 Task: Create a due date automation trigger when advanced on, on the tuesday after a card is due add fields with custom field "Resume" checked at 11:00 AM.
Action: Mouse moved to (806, 247)
Screenshot: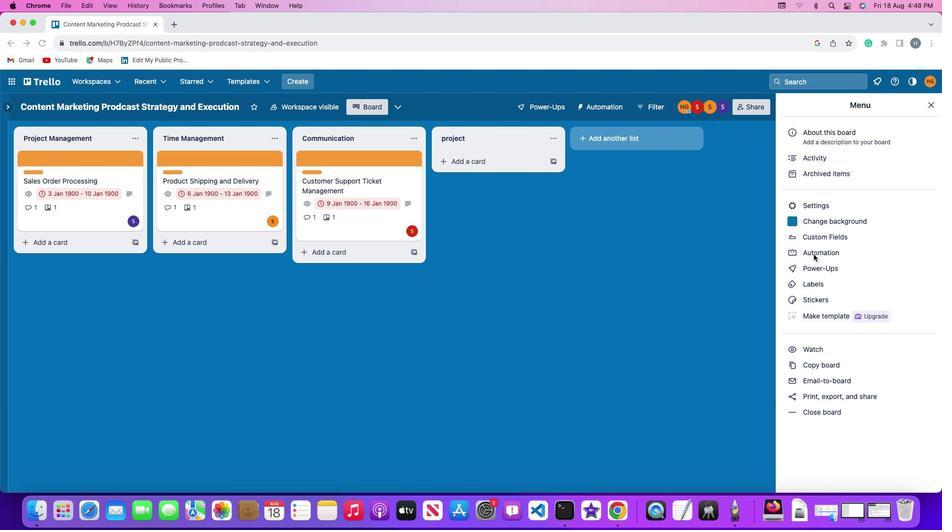 
Action: Mouse pressed left at (806, 247)
Screenshot: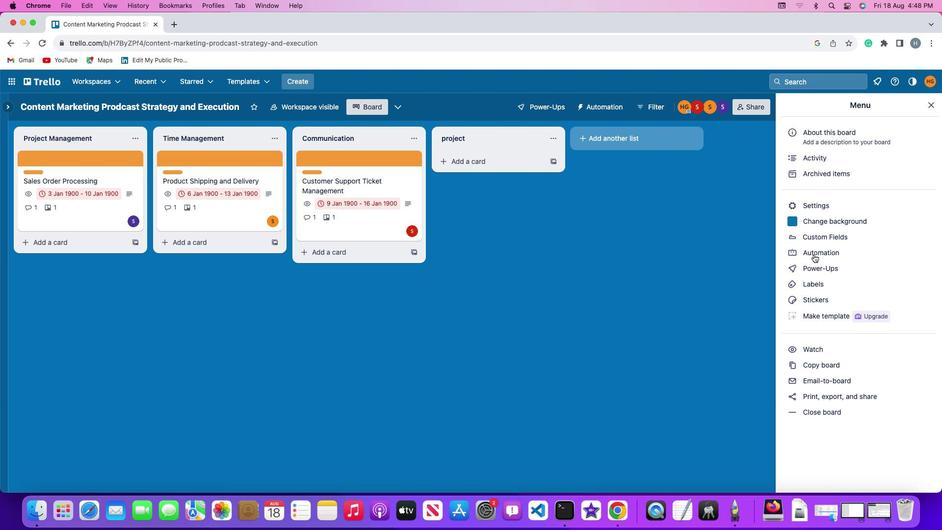 
Action: Mouse moved to (807, 247)
Screenshot: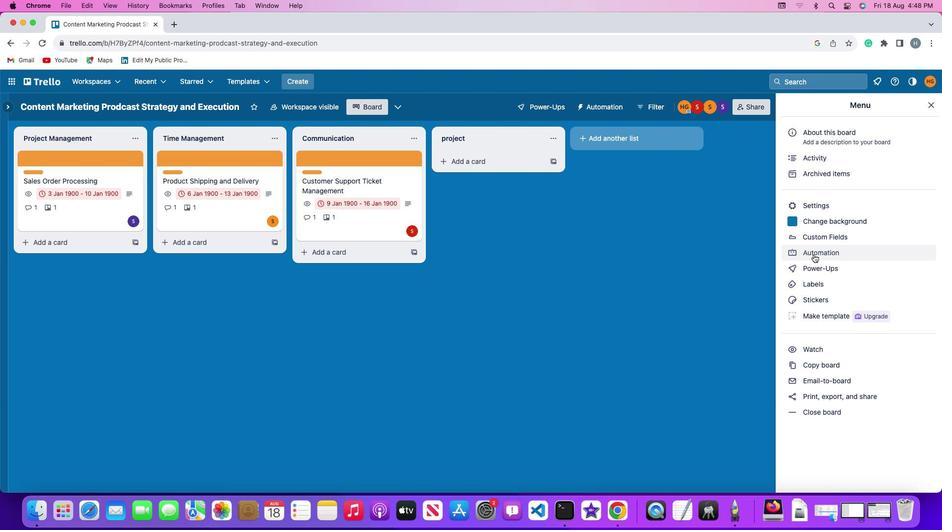 
Action: Mouse pressed left at (807, 247)
Screenshot: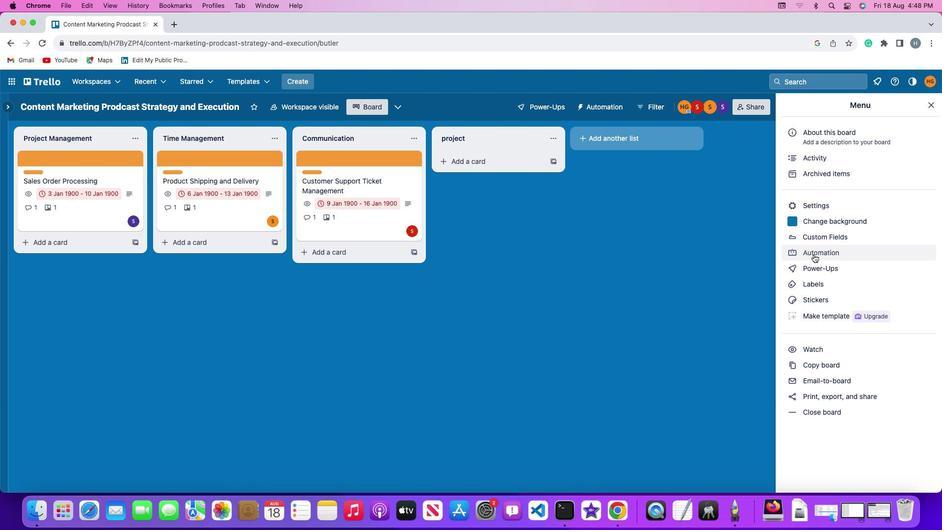 
Action: Mouse moved to (65, 223)
Screenshot: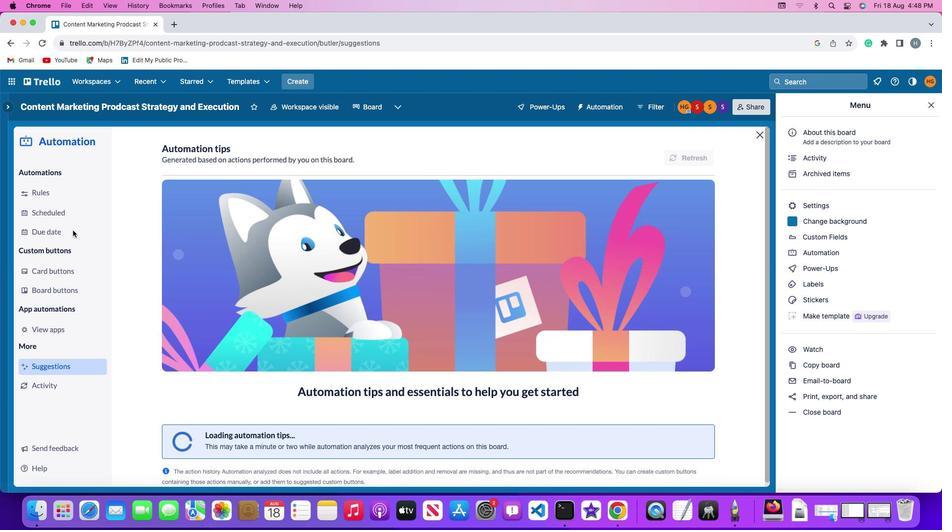 
Action: Mouse pressed left at (65, 223)
Screenshot: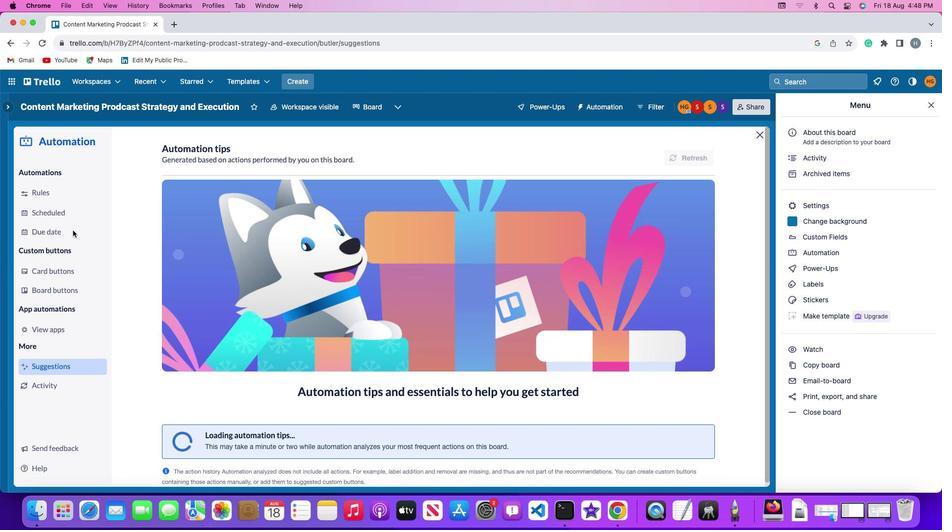 
Action: Mouse moved to (675, 144)
Screenshot: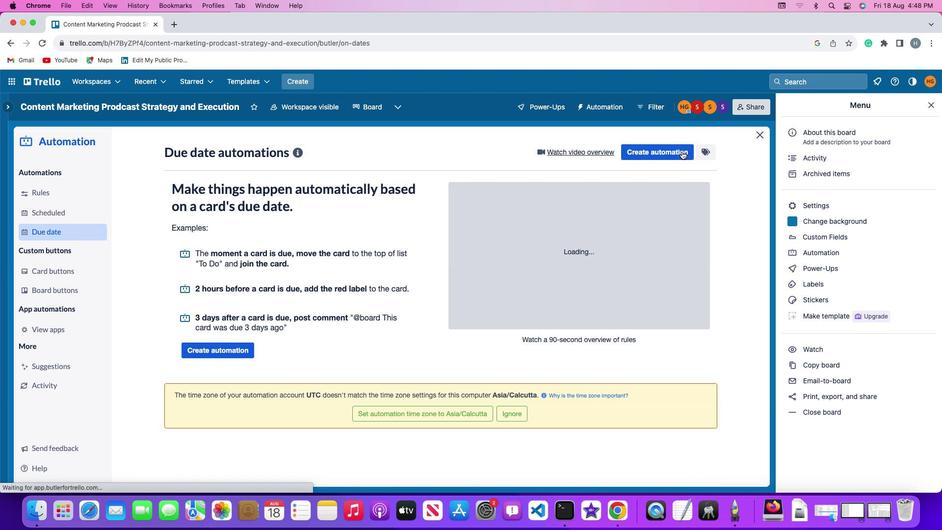
Action: Mouse pressed left at (675, 144)
Screenshot: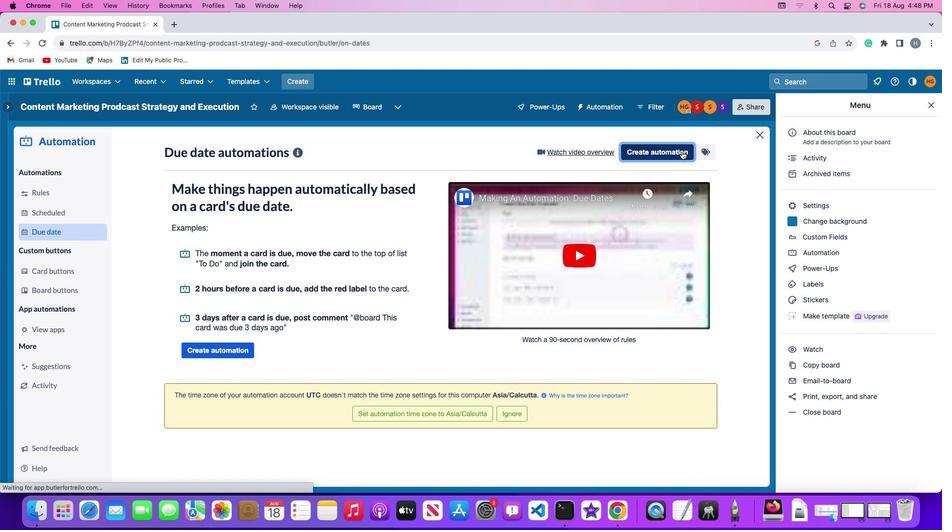 
Action: Mouse moved to (218, 239)
Screenshot: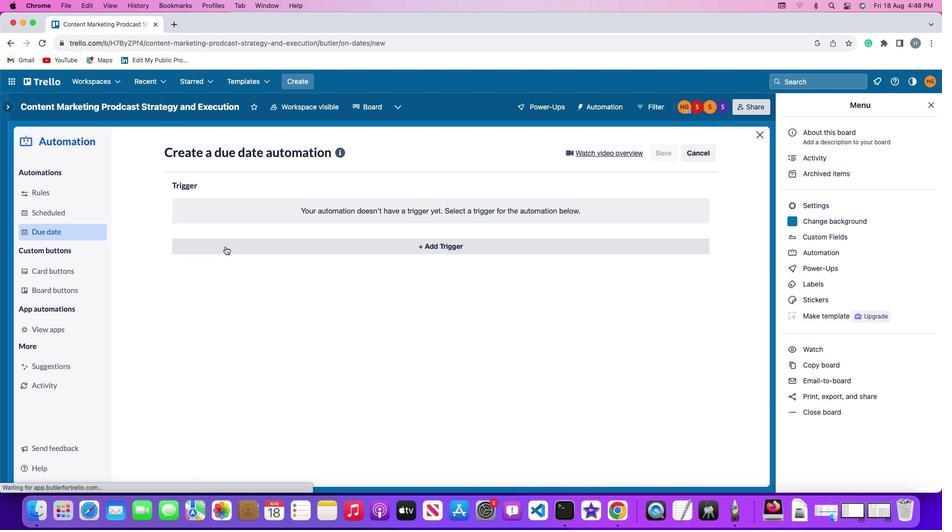 
Action: Mouse pressed left at (218, 239)
Screenshot: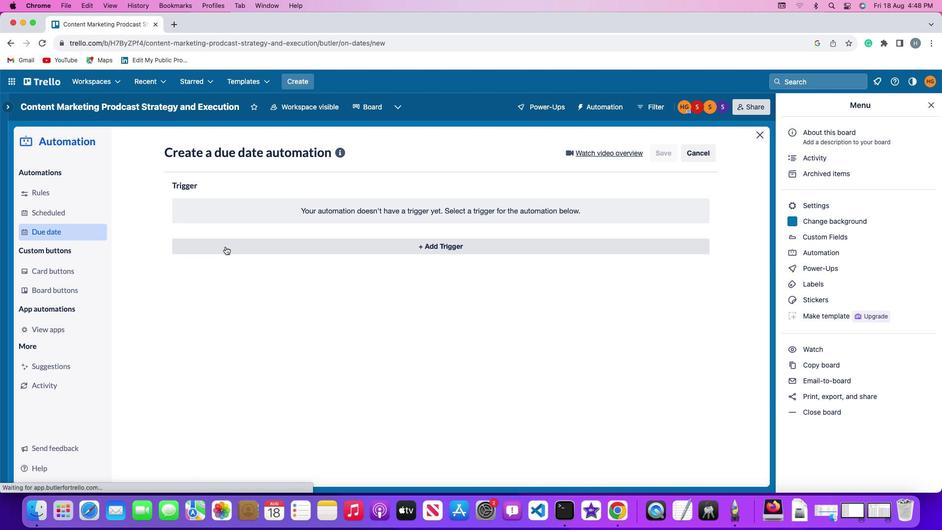 
Action: Mouse moved to (204, 424)
Screenshot: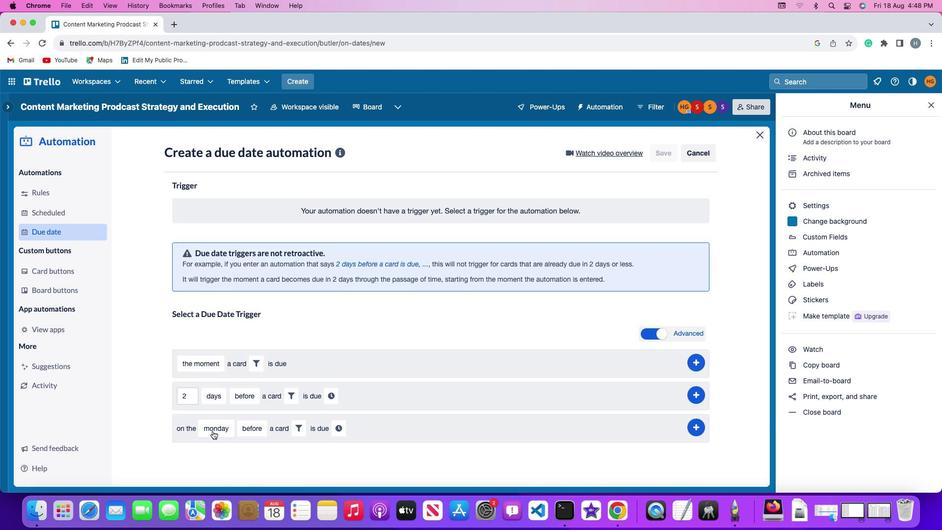 
Action: Mouse pressed left at (204, 424)
Screenshot: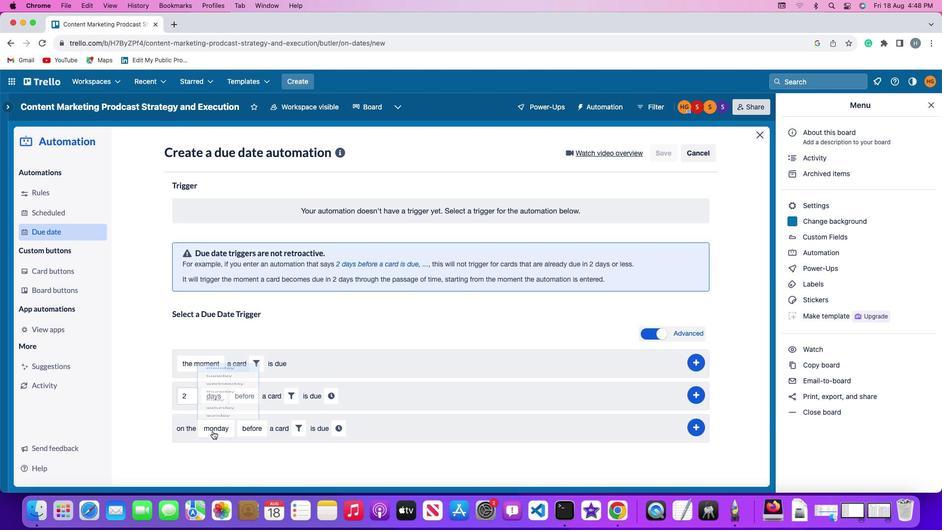
Action: Mouse moved to (218, 304)
Screenshot: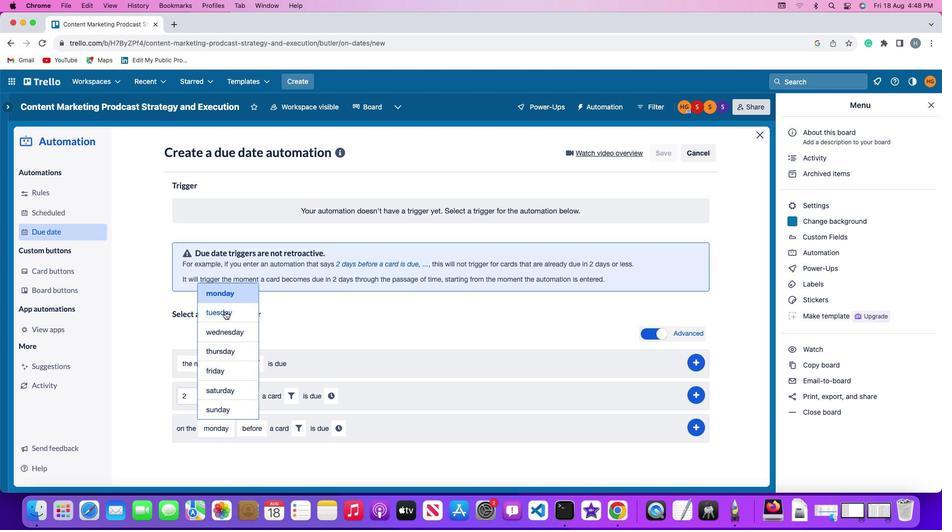 
Action: Mouse pressed left at (218, 304)
Screenshot: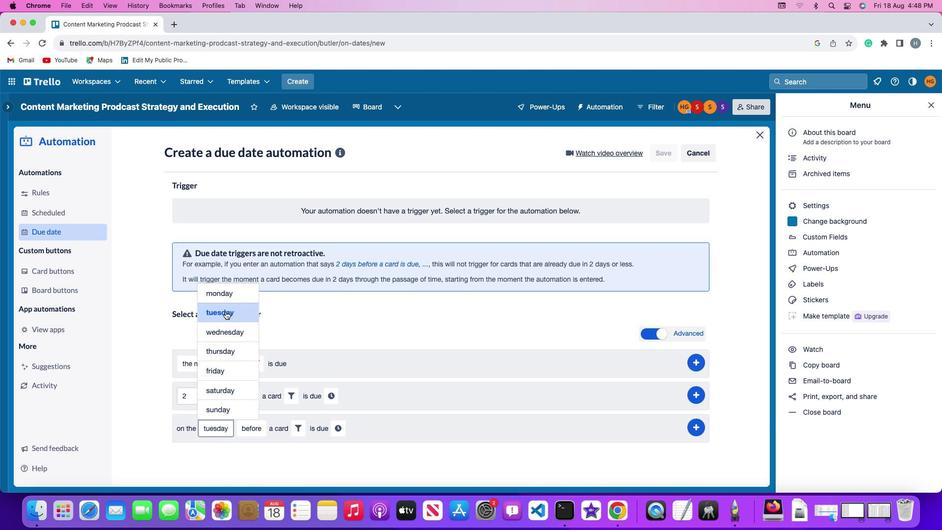 
Action: Mouse moved to (248, 415)
Screenshot: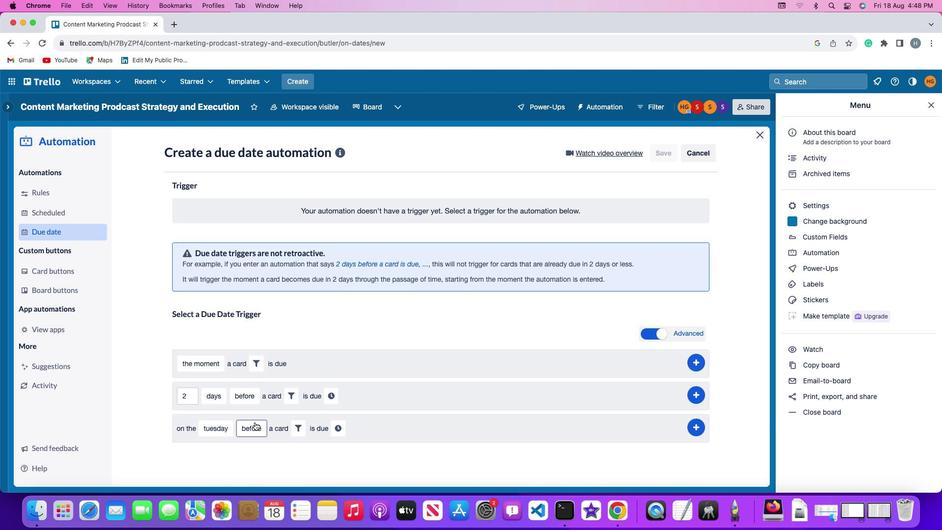 
Action: Mouse pressed left at (248, 415)
Screenshot: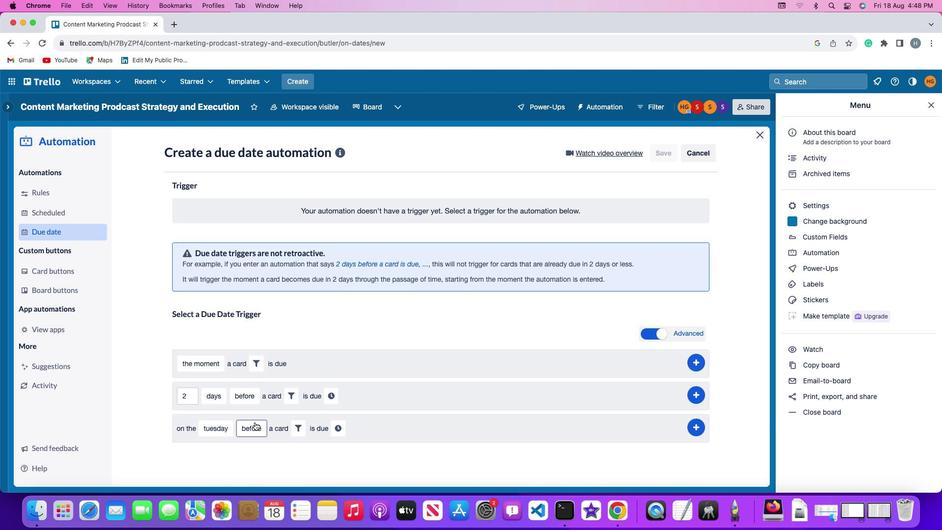 
Action: Mouse moved to (270, 364)
Screenshot: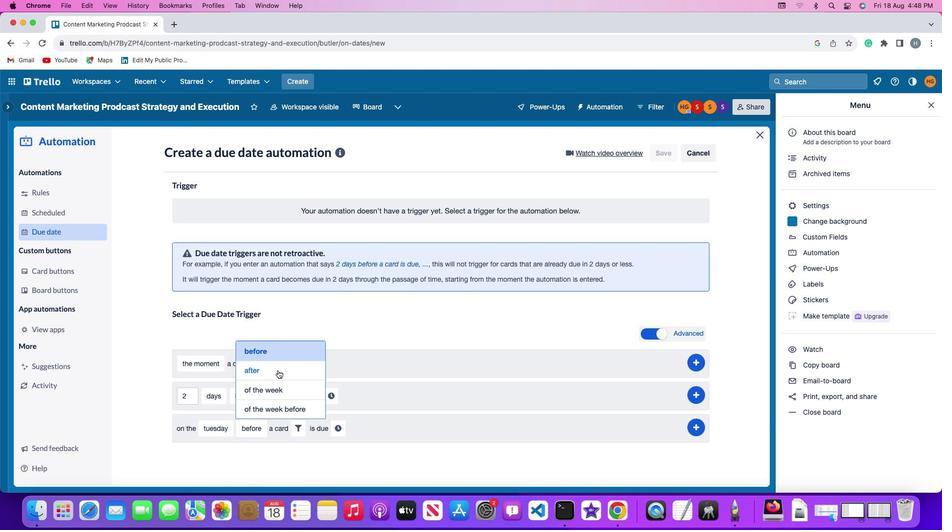 
Action: Mouse pressed left at (270, 364)
Screenshot: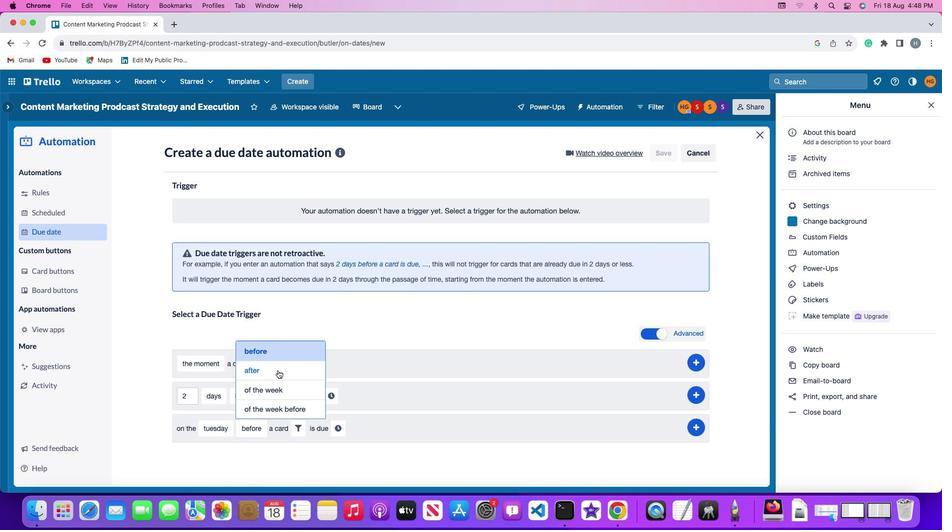 
Action: Mouse moved to (293, 418)
Screenshot: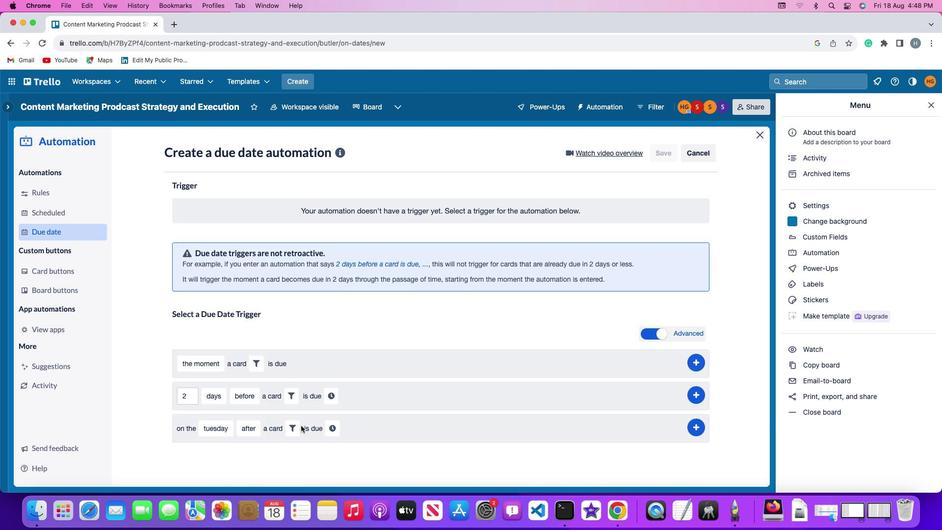 
Action: Mouse pressed left at (293, 418)
Screenshot: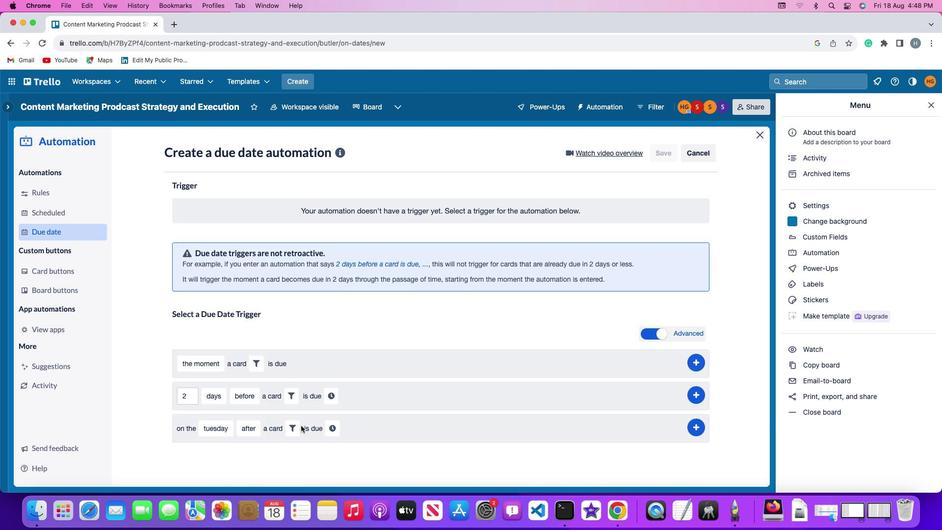 
Action: Mouse moved to (285, 420)
Screenshot: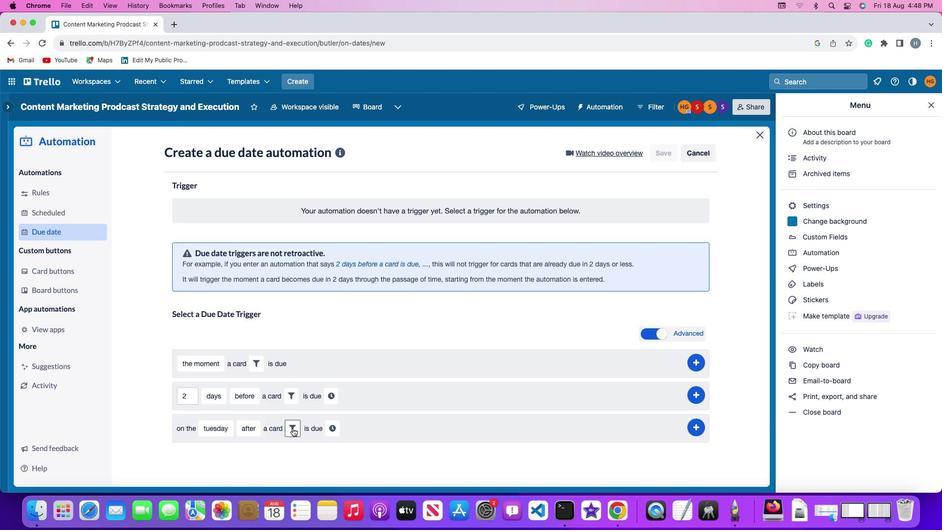 
Action: Mouse pressed left at (285, 420)
Screenshot: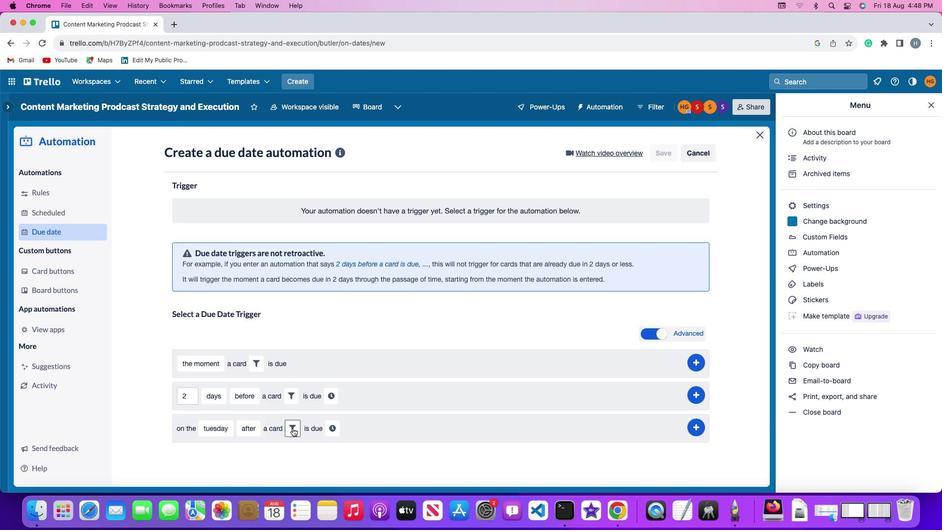 
Action: Mouse moved to (437, 449)
Screenshot: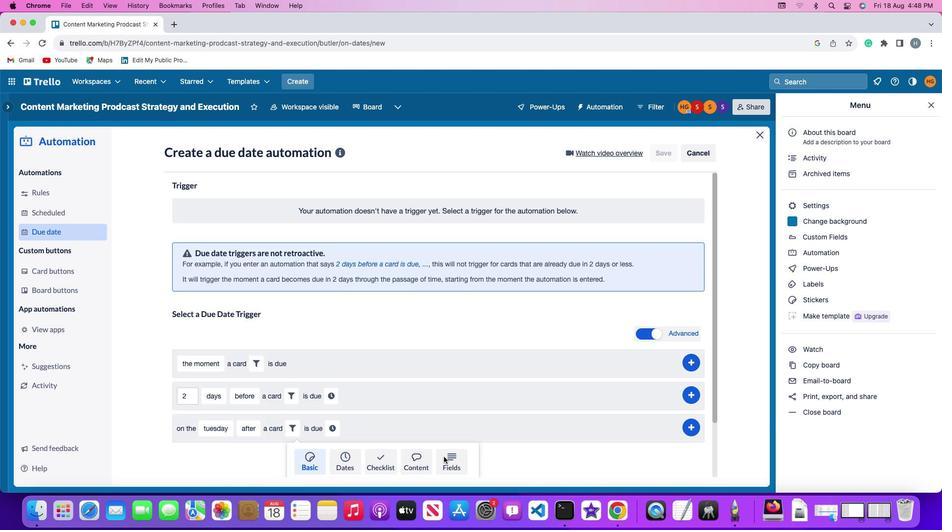 
Action: Mouse pressed left at (437, 449)
Screenshot: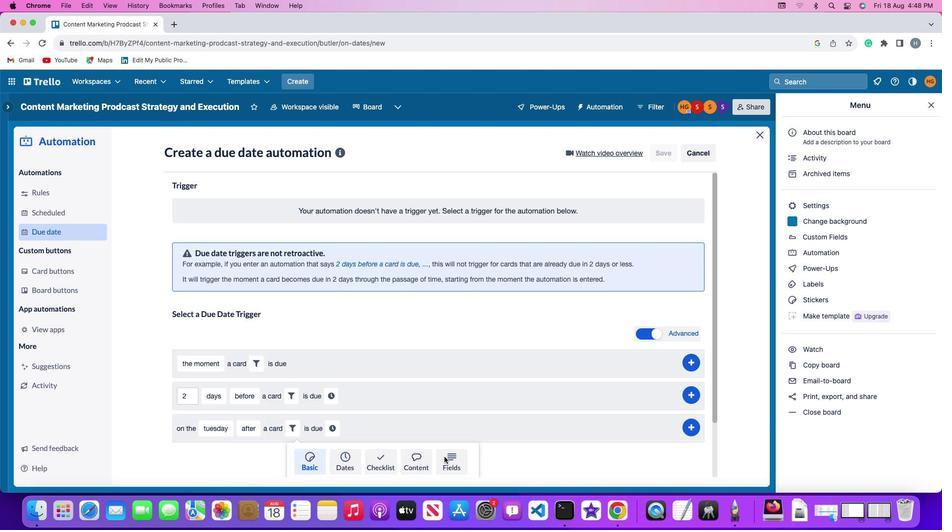 
Action: Mouse moved to (246, 440)
Screenshot: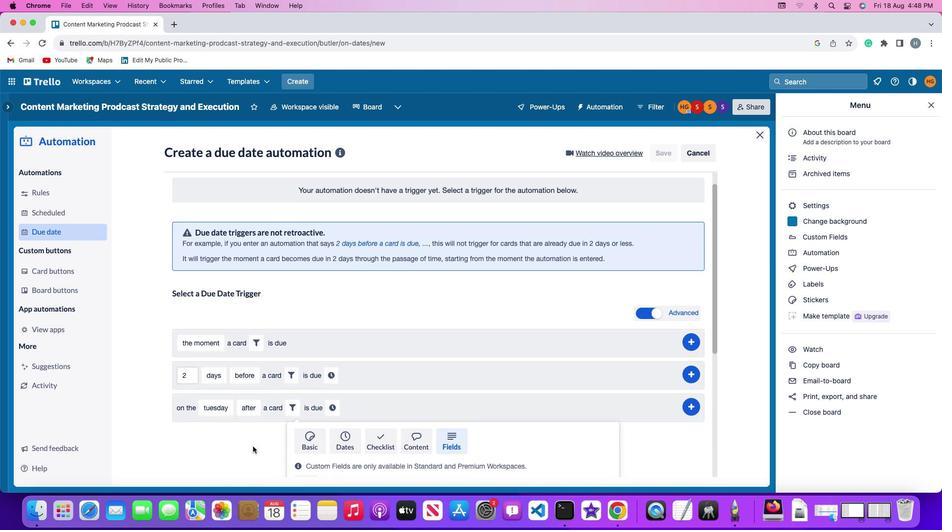 
Action: Mouse scrolled (246, 440) with delta (-6, -7)
Screenshot: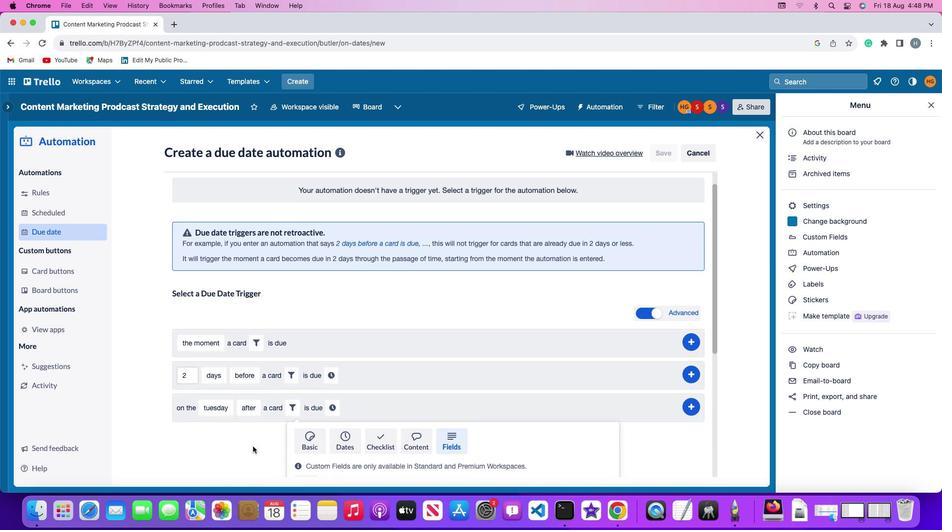 
Action: Mouse moved to (246, 440)
Screenshot: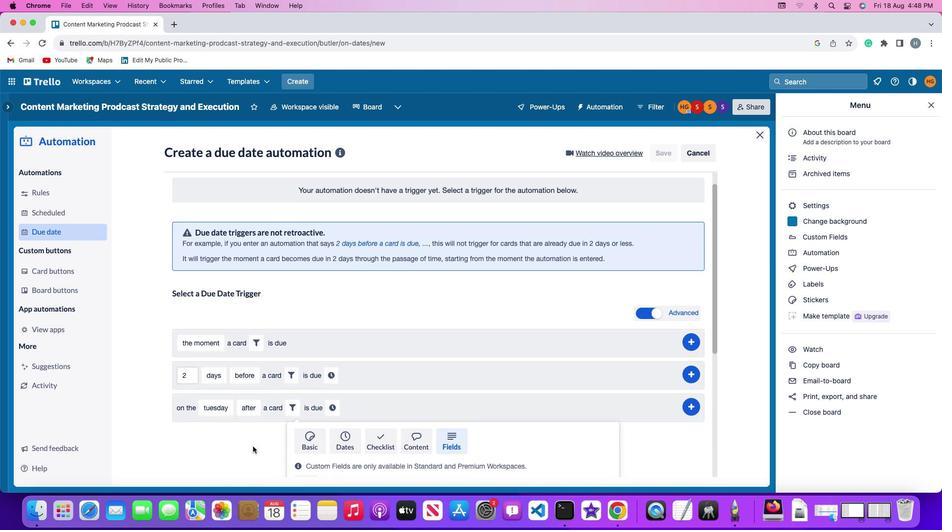 
Action: Mouse scrolled (246, 440) with delta (-6, -7)
Screenshot: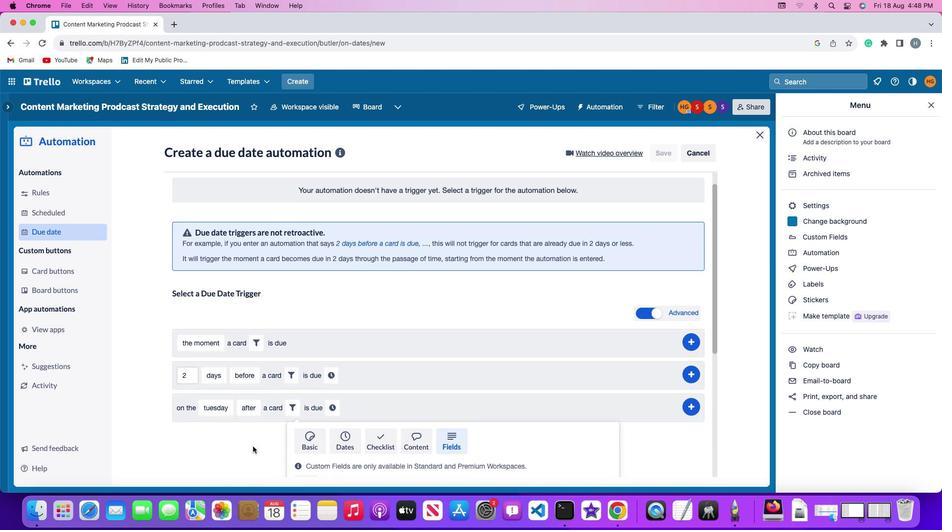 
Action: Mouse moved to (246, 440)
Screenshot: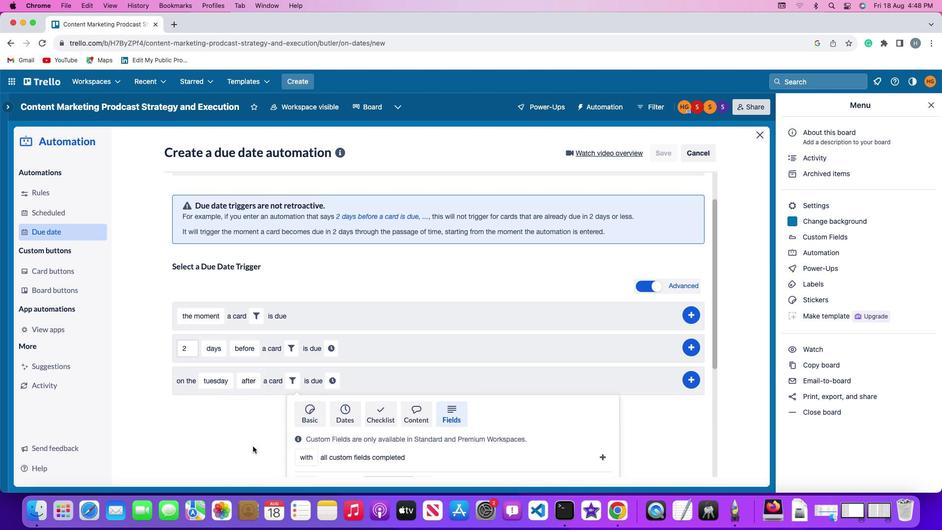 
Action: Mouse scrolled (246, 440) with delta (-6, -8)
Screenshot: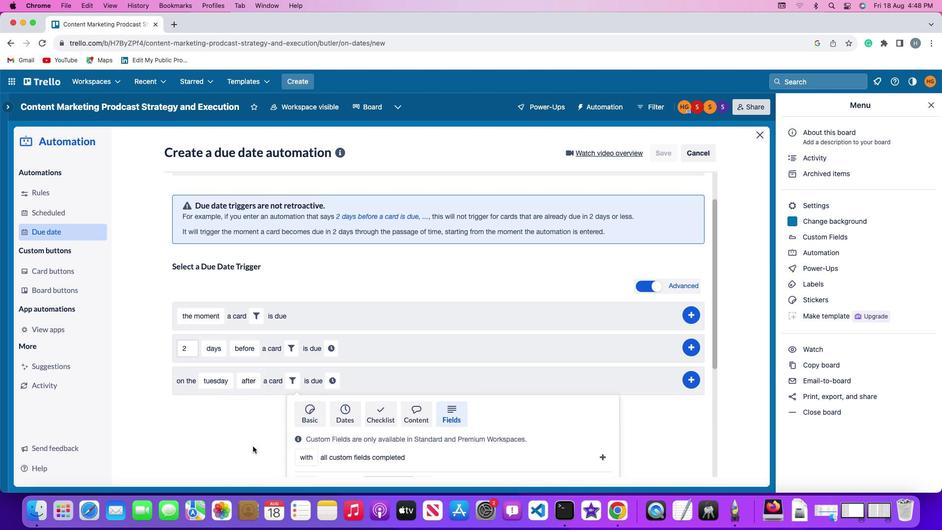 
Action: Mouse moved to (246, 440)
Screenshot: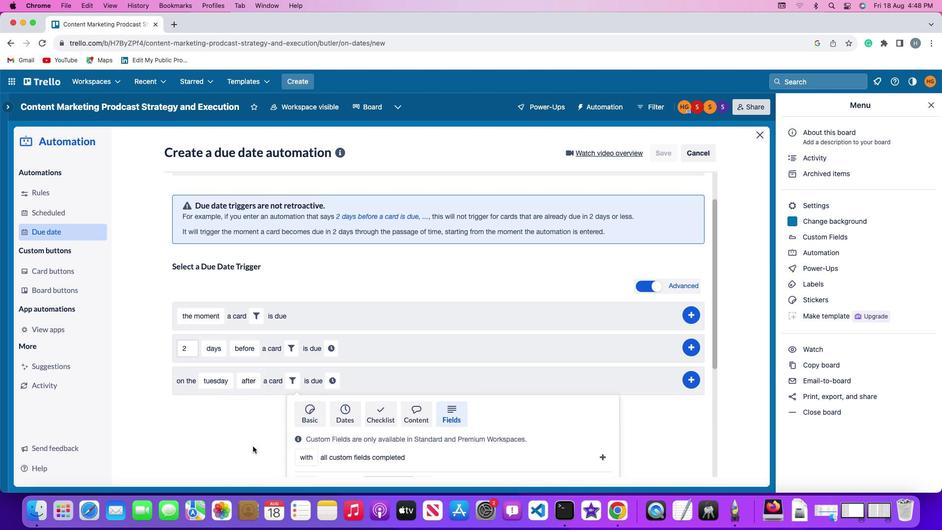 
Action: Mouse scrolled (246, 440) with delta (-6, -9)
Screenshot: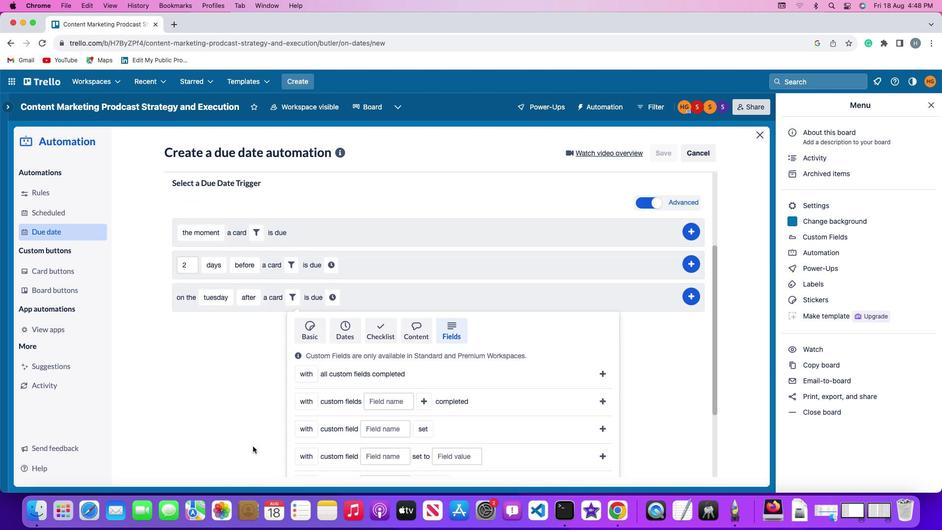 
Action: Mouse moved to (246, 438)
Screenshot: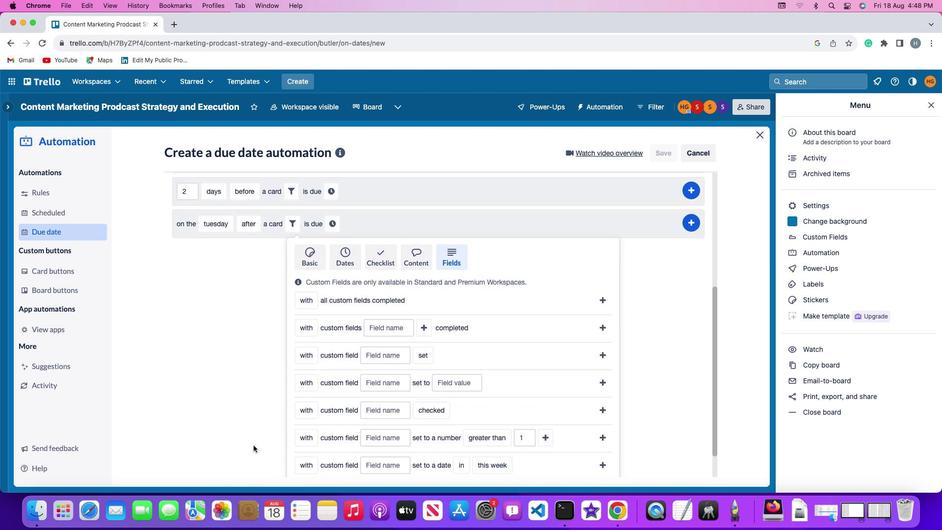 
Action: Mouse scrolled (246, 438) with delta (-6, -7)
Screenshot: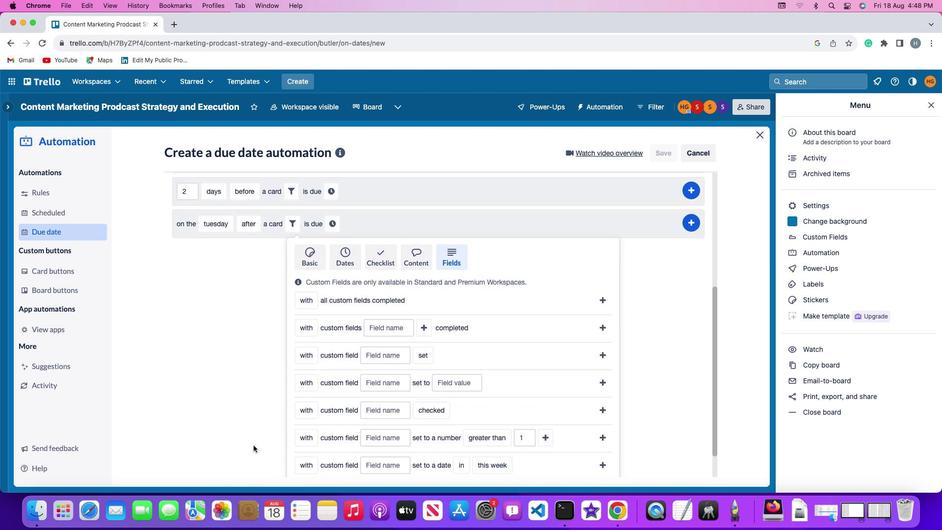 
Action: Mouse scrolled (246, 438) with delta (-6, -7)
Screenshot: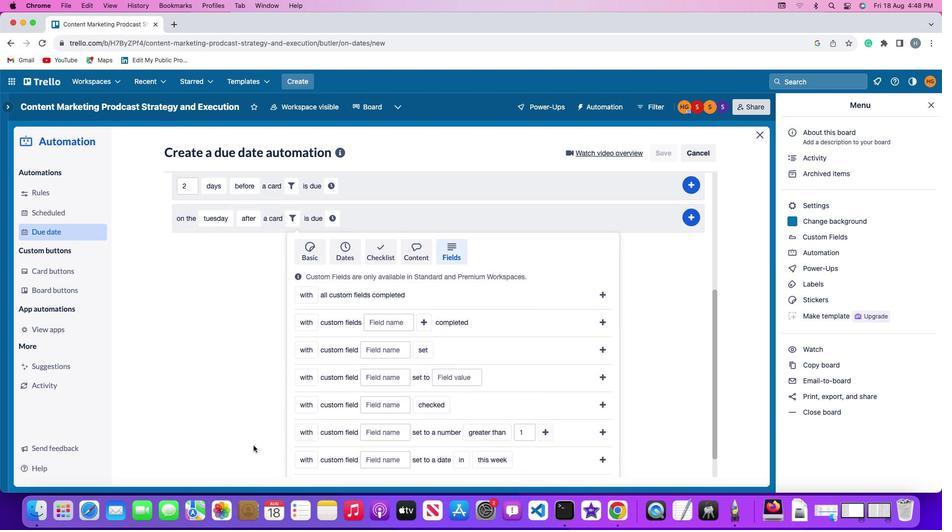 
Action: Mouse scrolled (246, 438) with delta (-6, -8)
Screenshot: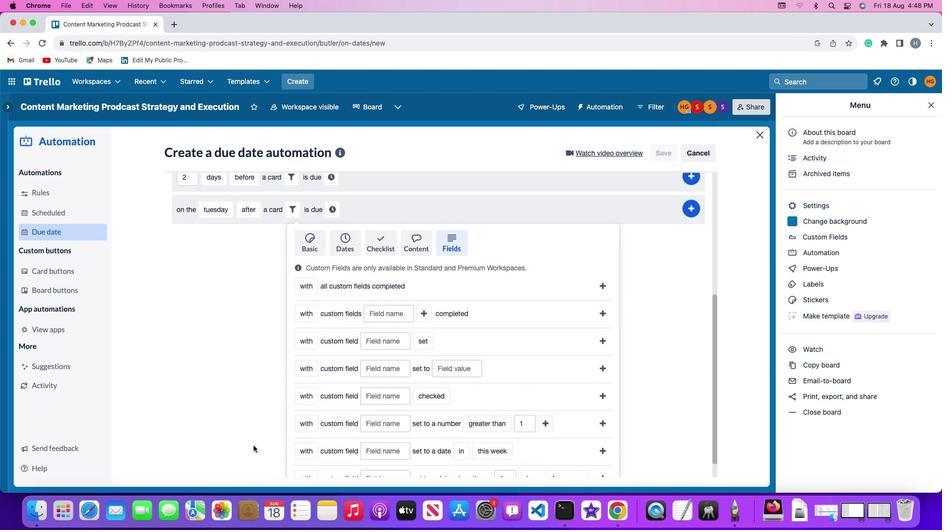 
Action: Mouse scrolled (246, 438) with delta (-6, -9)
Screenshot: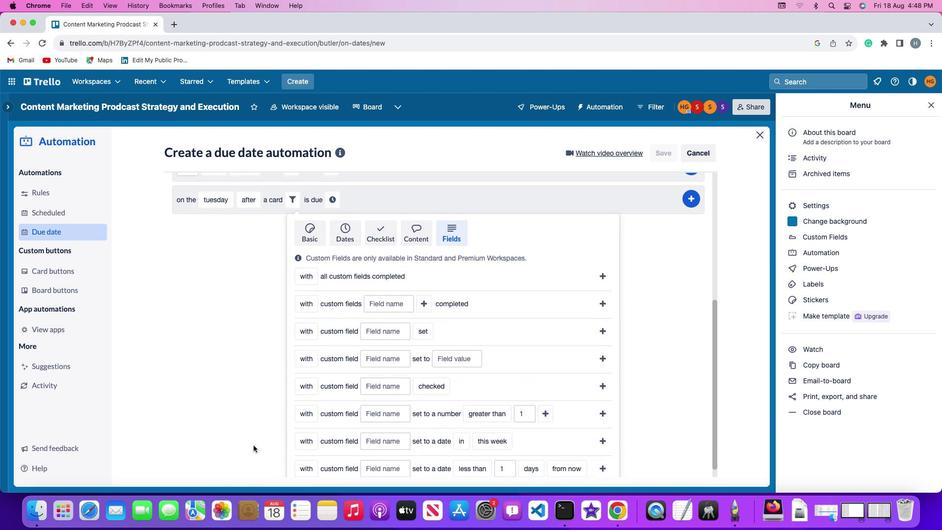 
Action: Mouse moved to (292, 367)
Screenshot: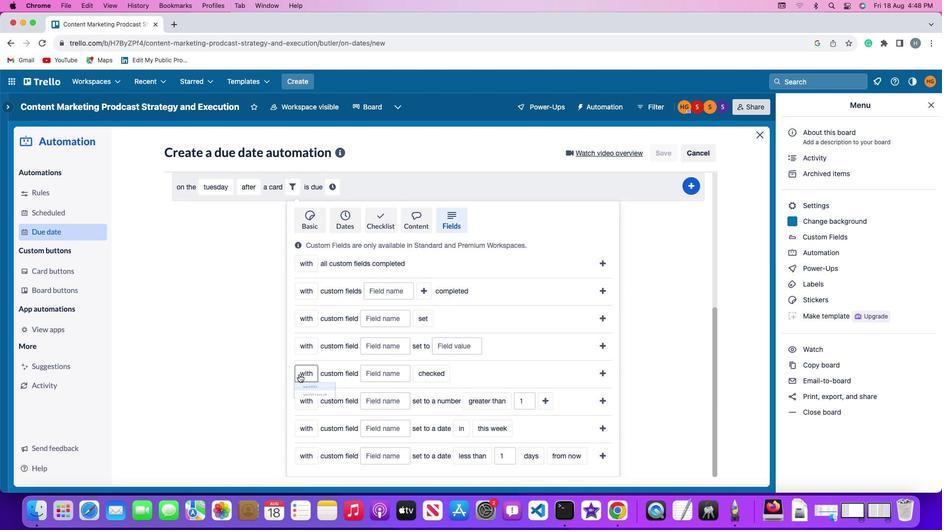 
Action: Mouse pressed left at (292, 367)
Screenshot: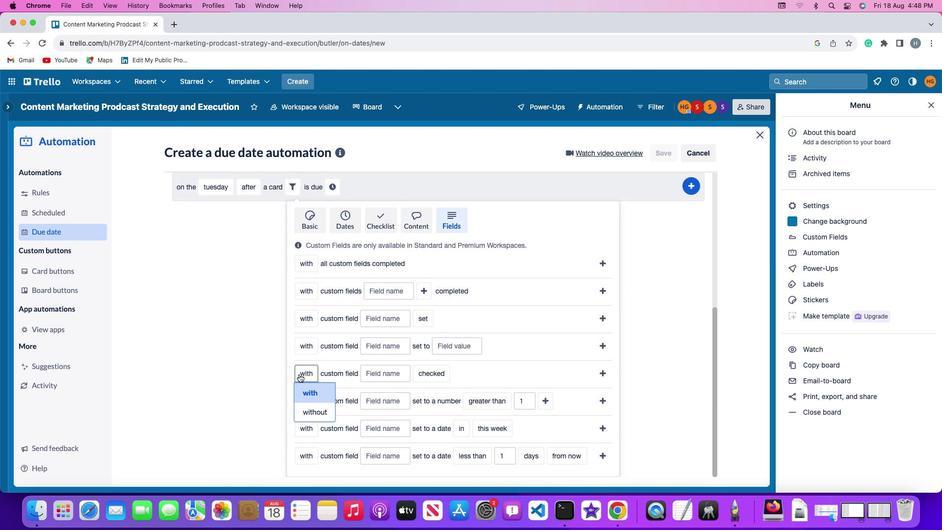 
Action: Mouse moved to (302, 385)
Screenshot: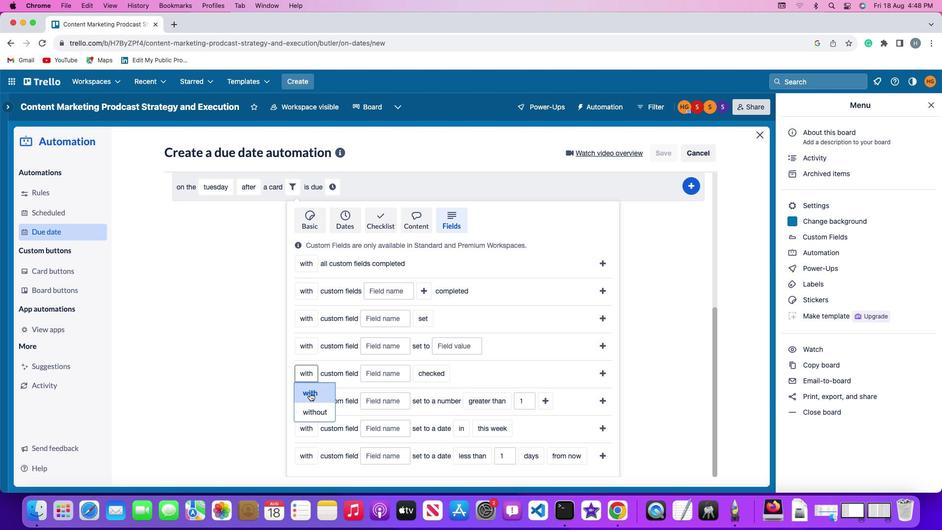 
Action: Mouse pressed left at (302, 385)
Screenshot: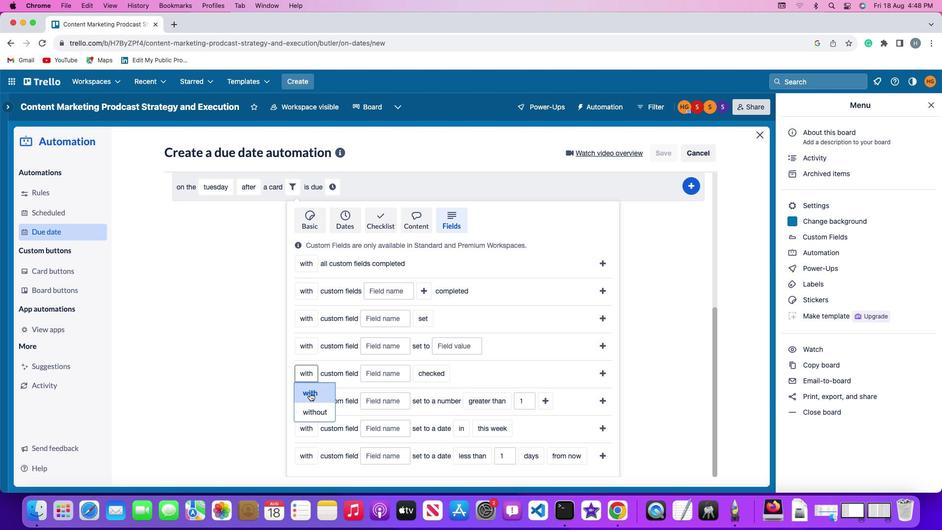 
Action: Mouse moved to (382, 370)
Screenshot: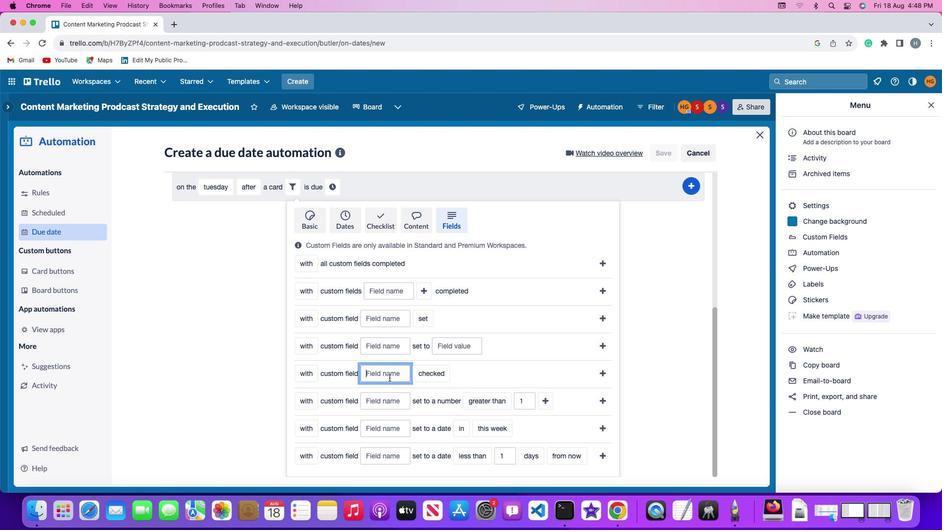 
Action: Mouse pressed left at (382, 370)
Screenshot: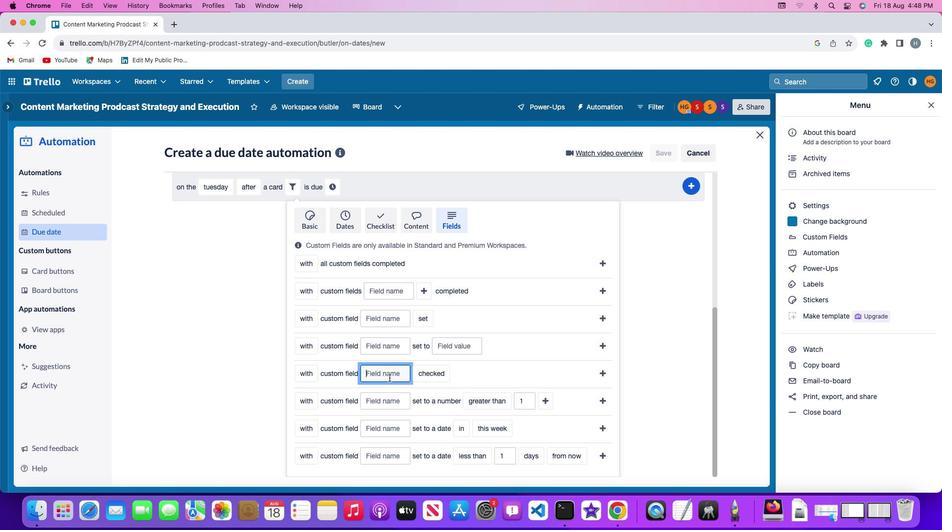 
Action: Mouse moved to (364, 378)
Screenshot: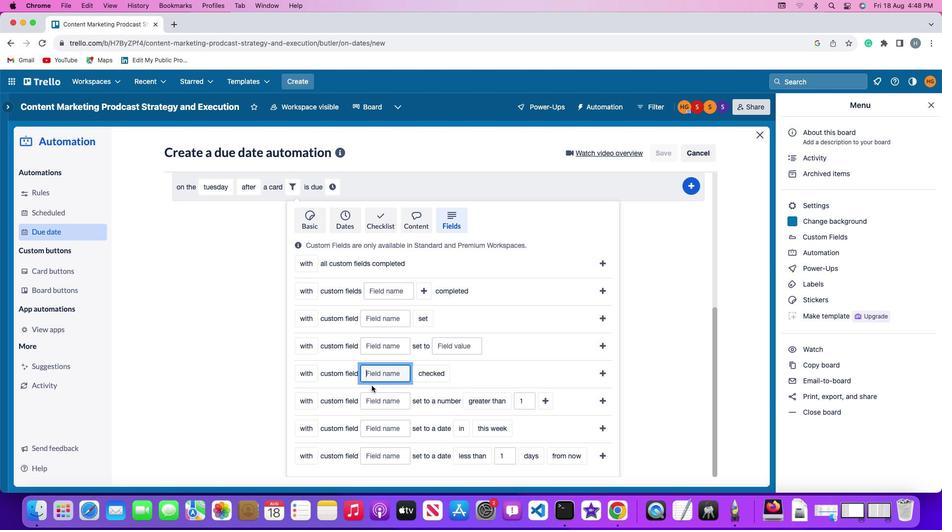 
Action: Key pressed Key.shift'R''e''s''u''m''e'
Screenshot: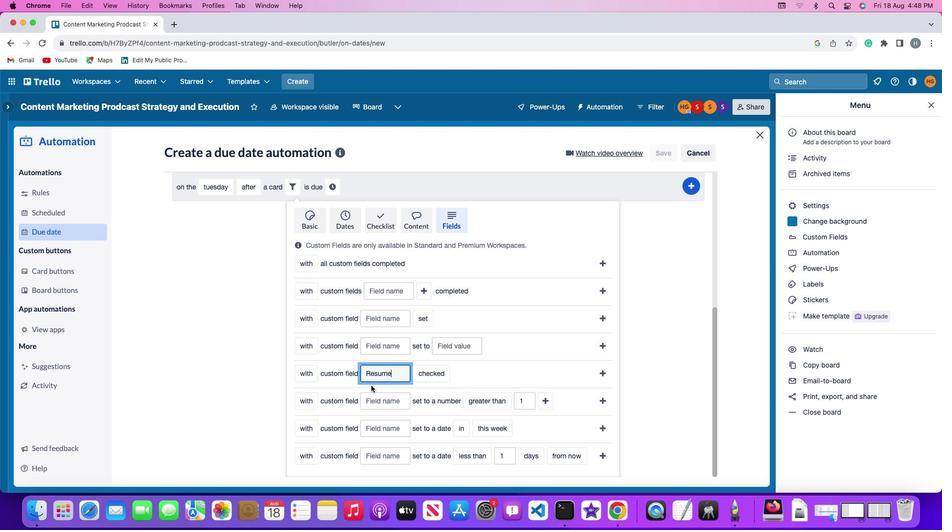 
Action: Mouse moved to (432, 360)
Screenshot: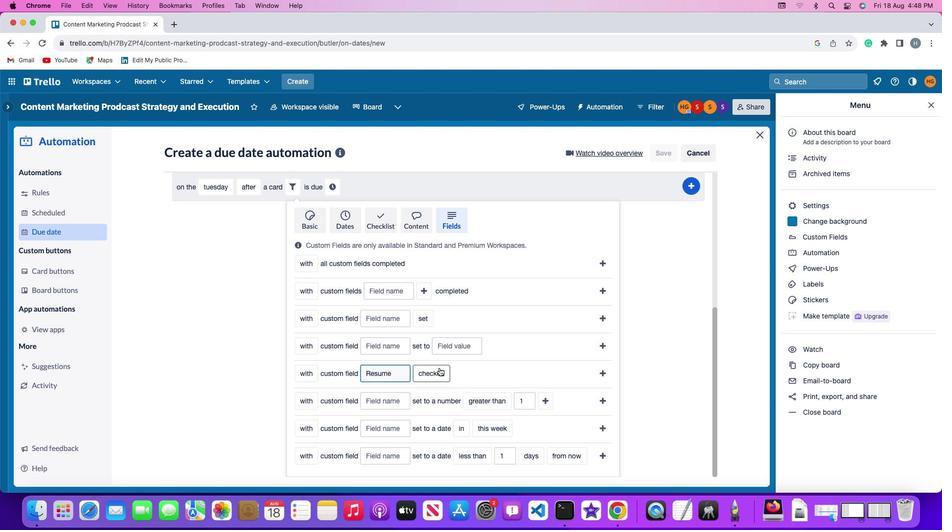 
Action: Mouse pressed left at (432, 360)
Screenshot: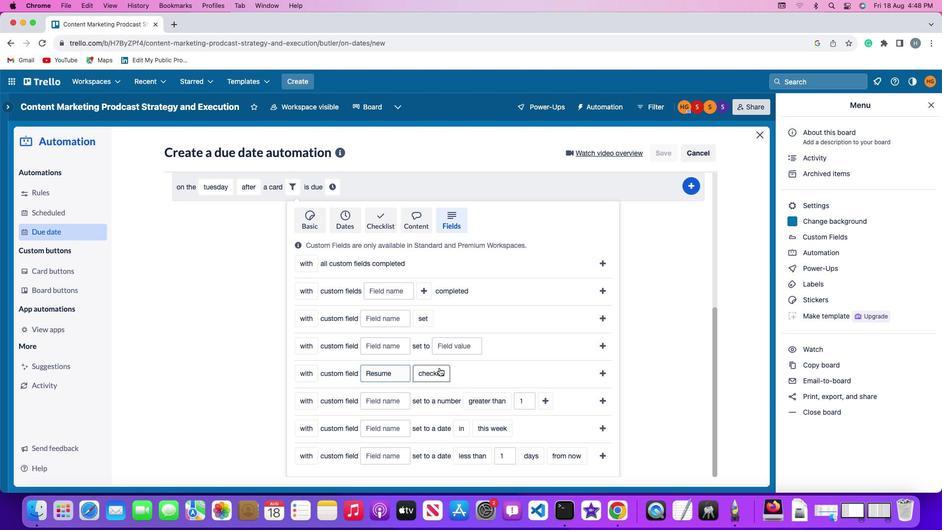 
Action: Mouse moved to (433, 380)
Screenshot: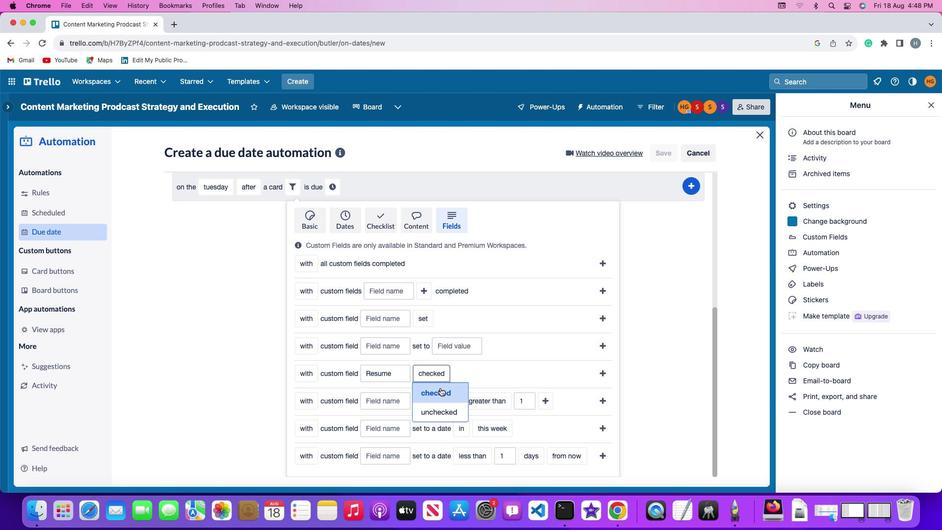 
Action: Mouse pressed left at (433, 380)
Screenshot: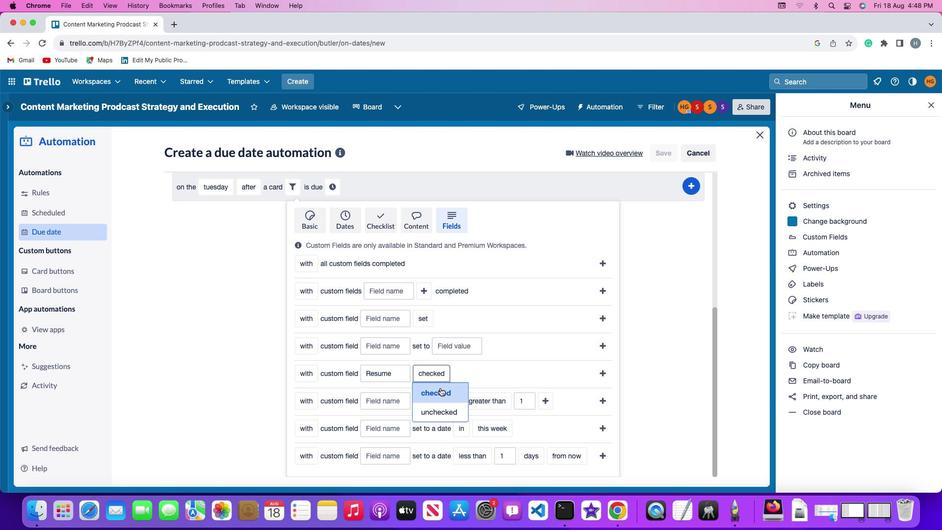 
Action: Mouse moved to (594, 361)
Screenshot: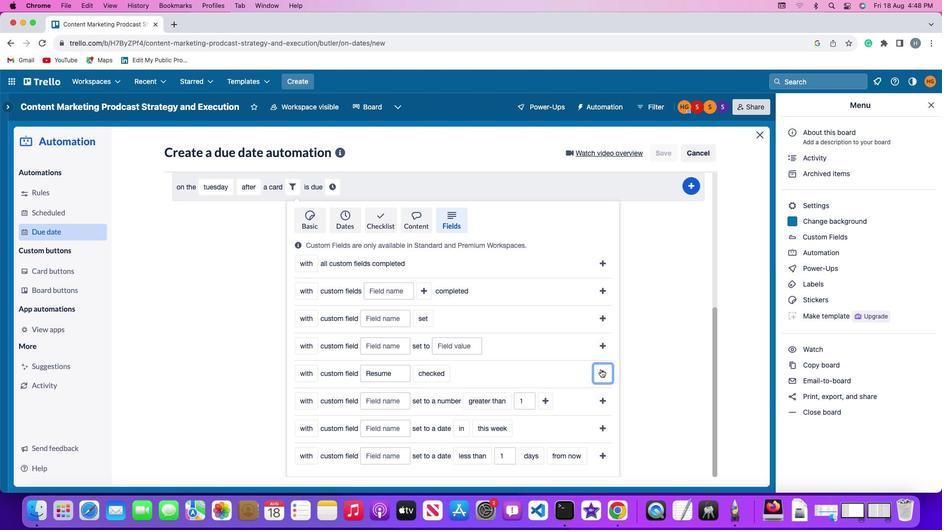 
Action: Mouse pressed left at (594, 361)
Screenshot: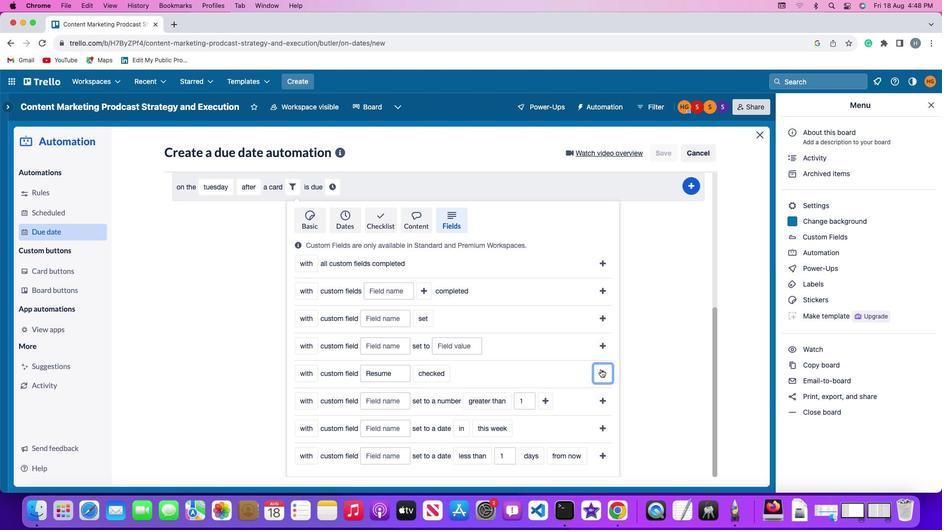 
Action: Mouse moved to (466, 421)
Screenshot: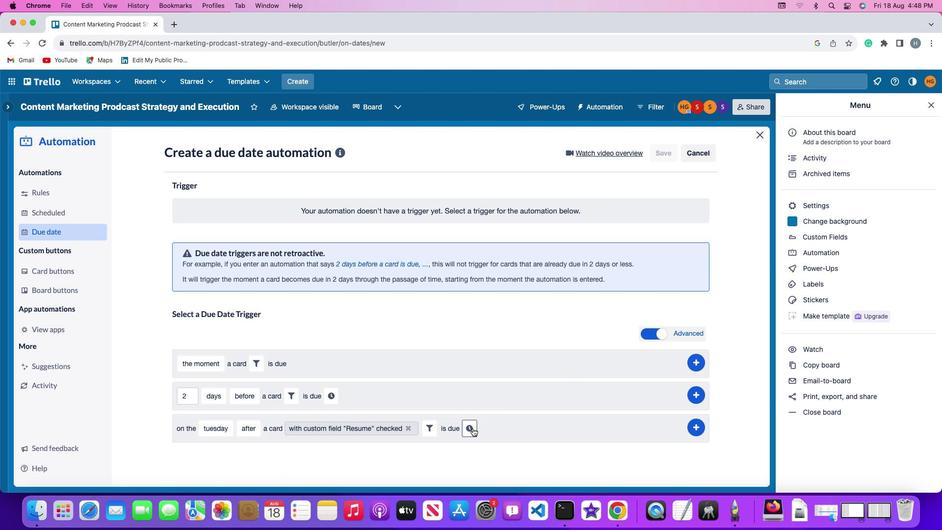 
Action: Mouse pressed left at (466, 421)
Screenshot: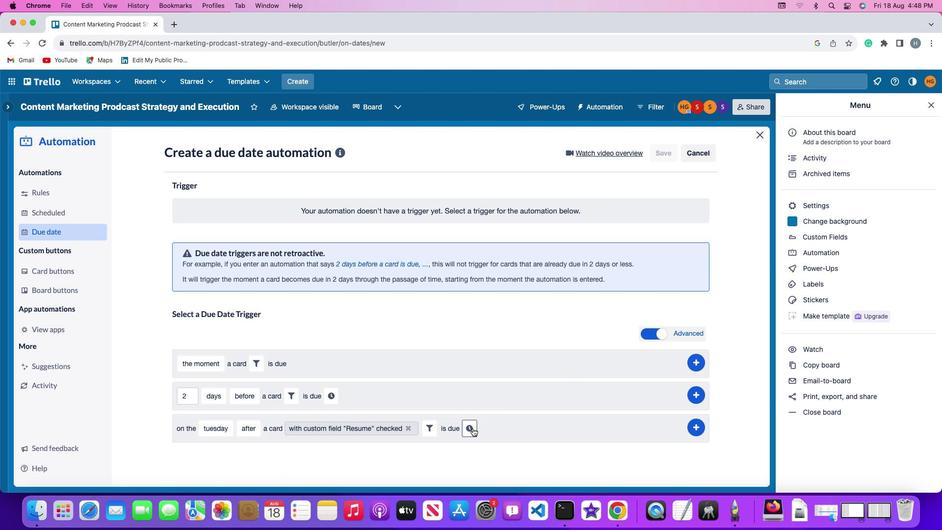 
Action: Mouse moved to (485, 421)
Screenshot: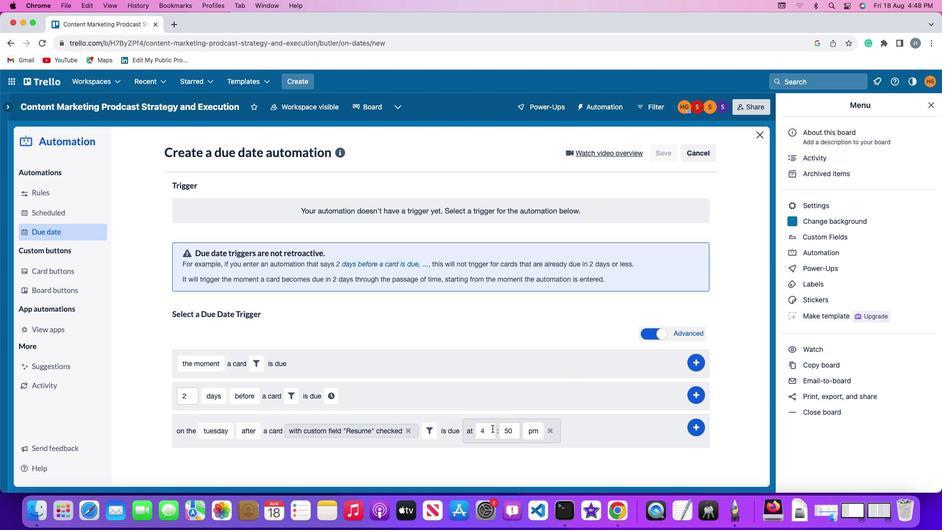 
Action: Mouse pressed left at (485, 421)
Screenshot: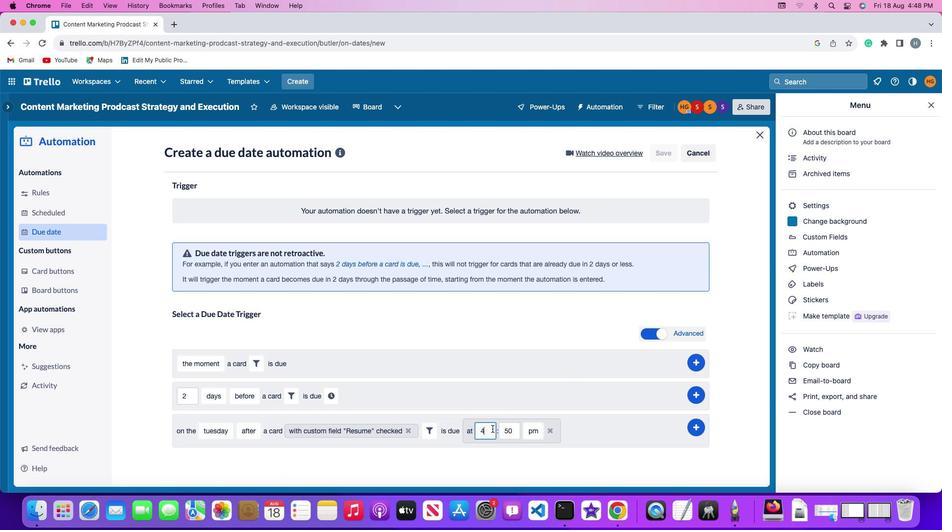
Action: Key pressed Key.backspace'1'
Screenshot: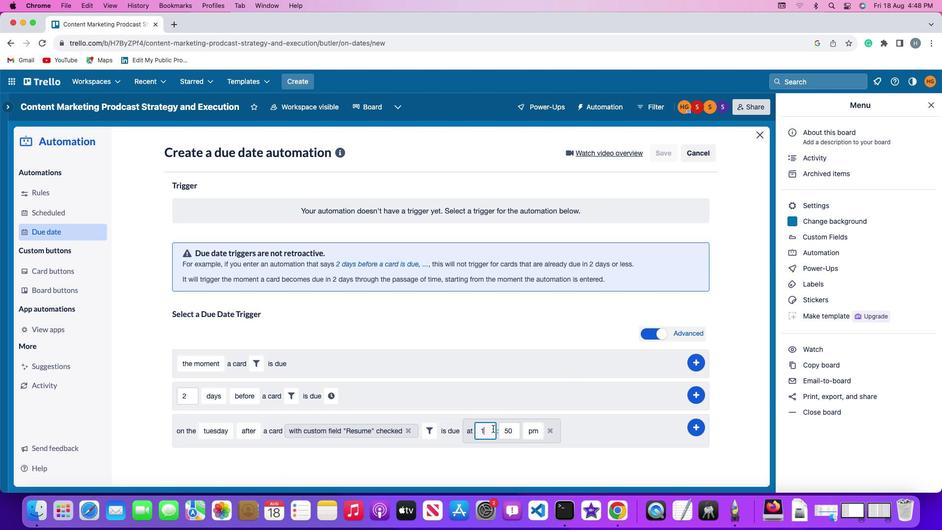 
Action: Mouse moved to (485, 421)
Screenshot: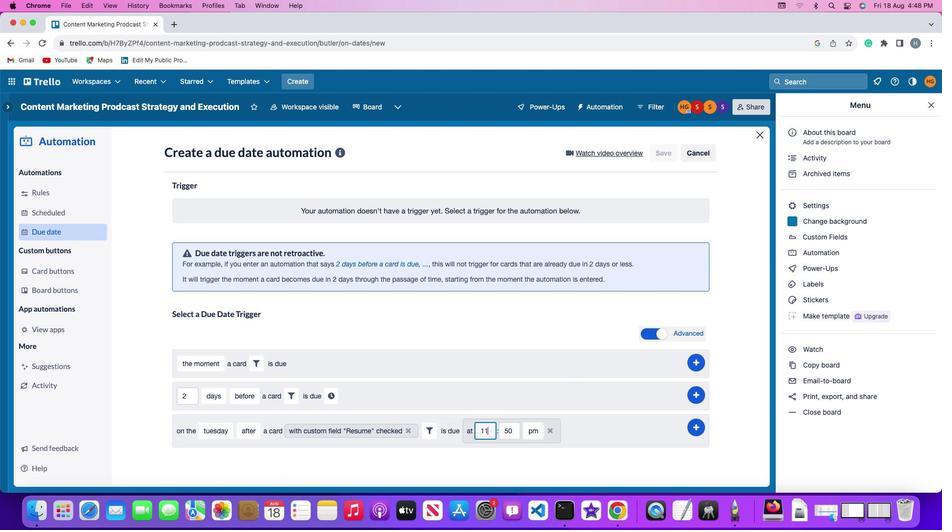 
Action: Key pressed '1'
Screenshot: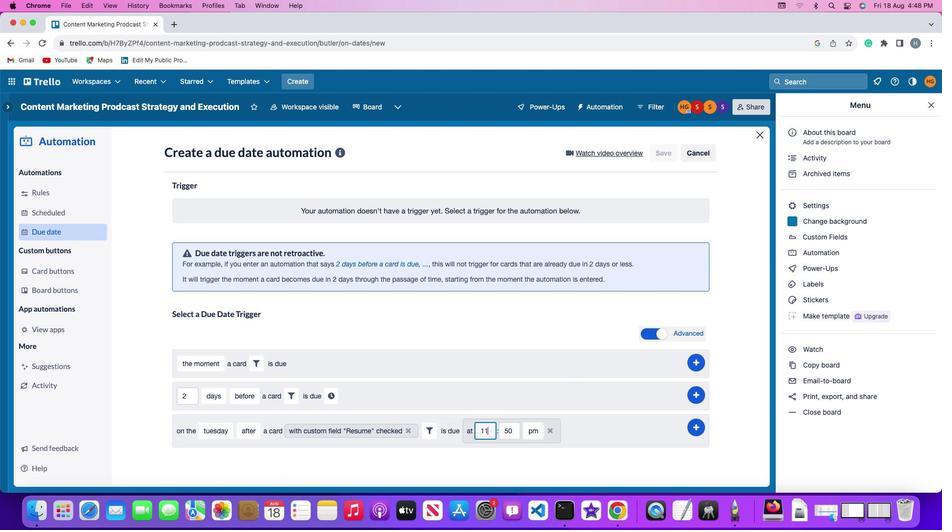 
Action: Mouse moved to (509, 421)
Screenshot: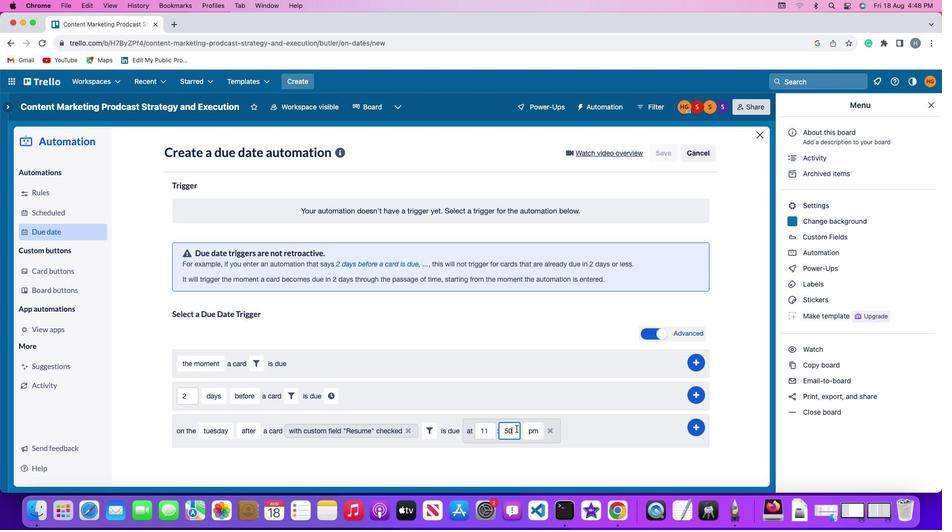 
Action: Mouse pressed left at (509, 421)
Screenshot: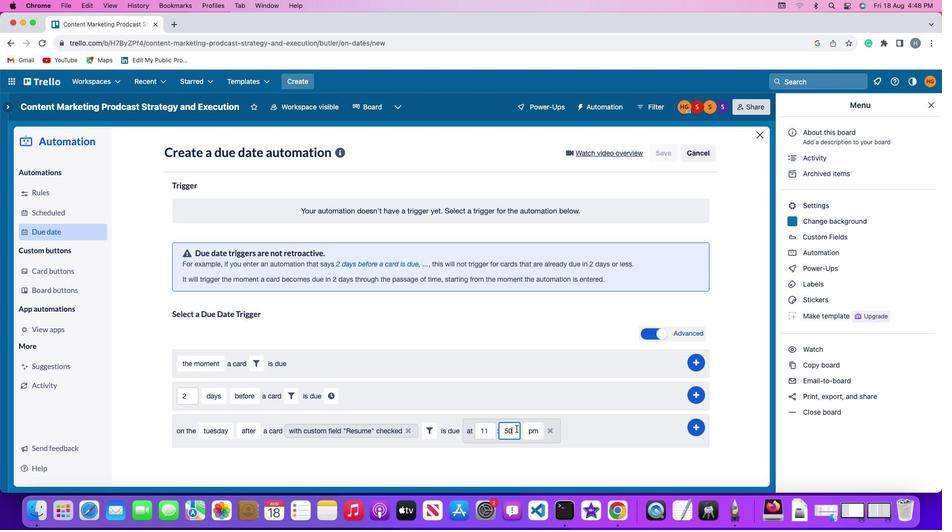 
Action: Key pressed Key.backspaceKey.backspace
Screenshot: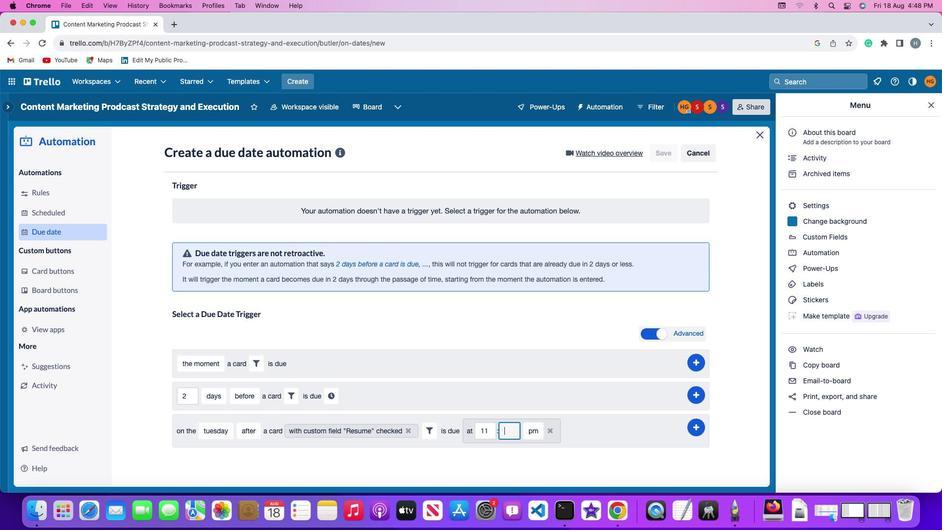 
Action: Mouse moved to (509, 421)
Screenshot: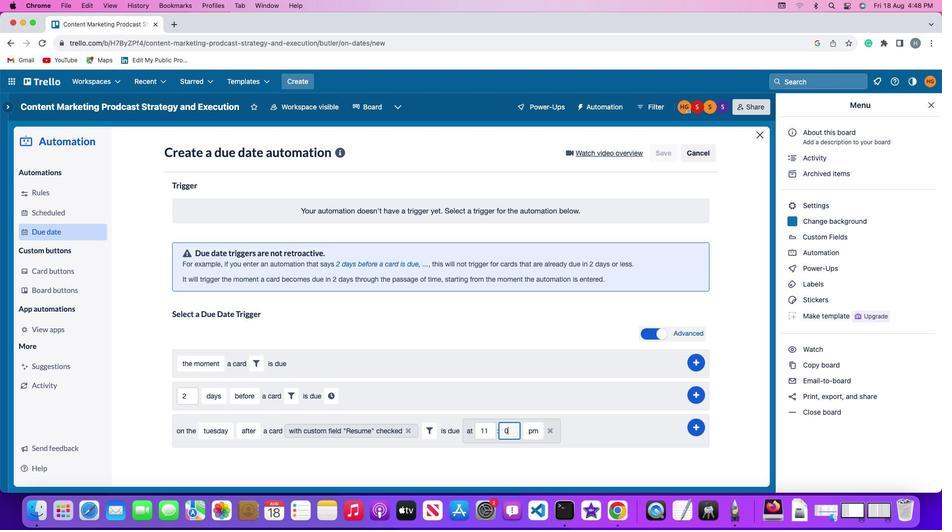 
Action: Key pressed '0'
Screenshot: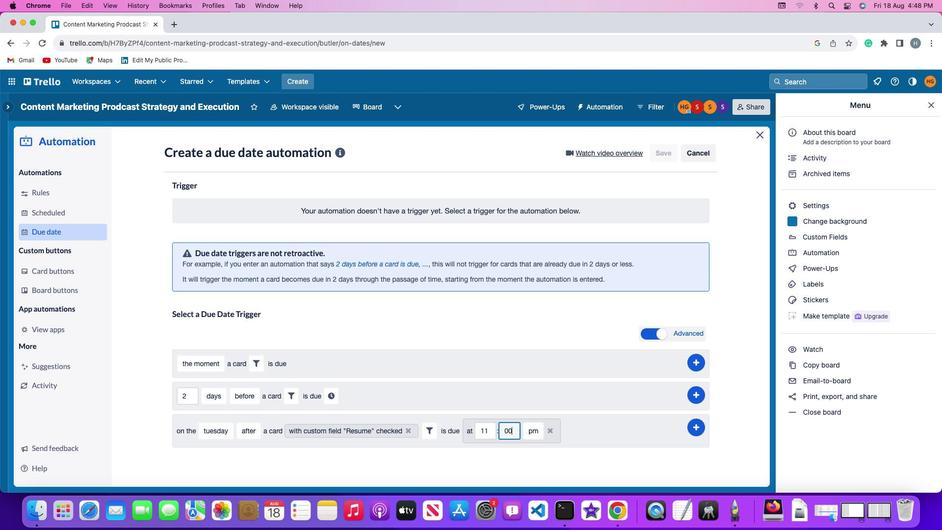 
Action: Mouse moved to (509, 420)
Screenshot: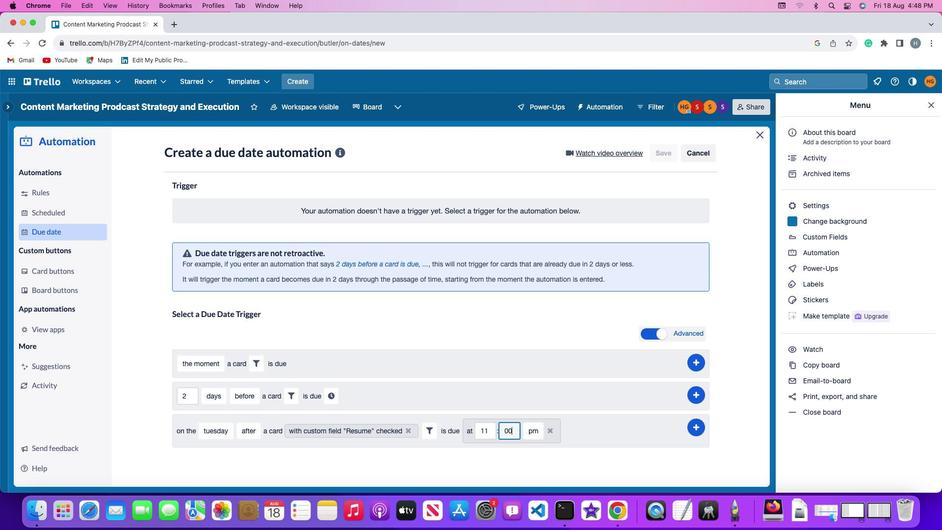 
Action: Key pressed '0'
Screenshot: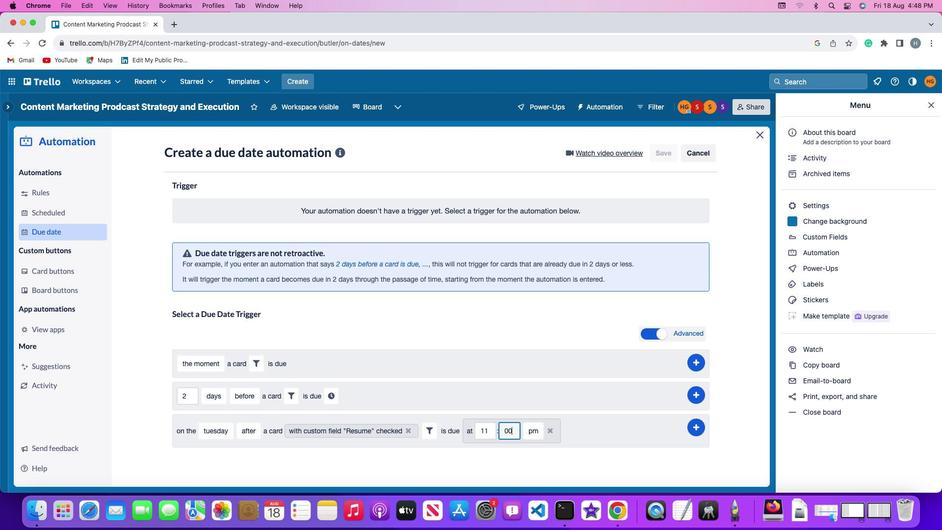 
Action: Mouse moved to (522, 420)
Screenshot: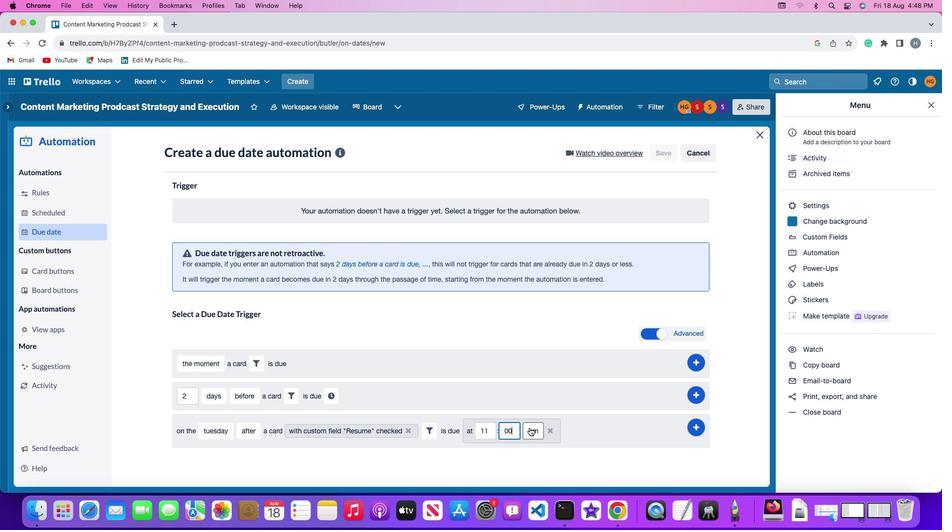 
Action: Mouse pressed left at (522, 420)
Screenshot: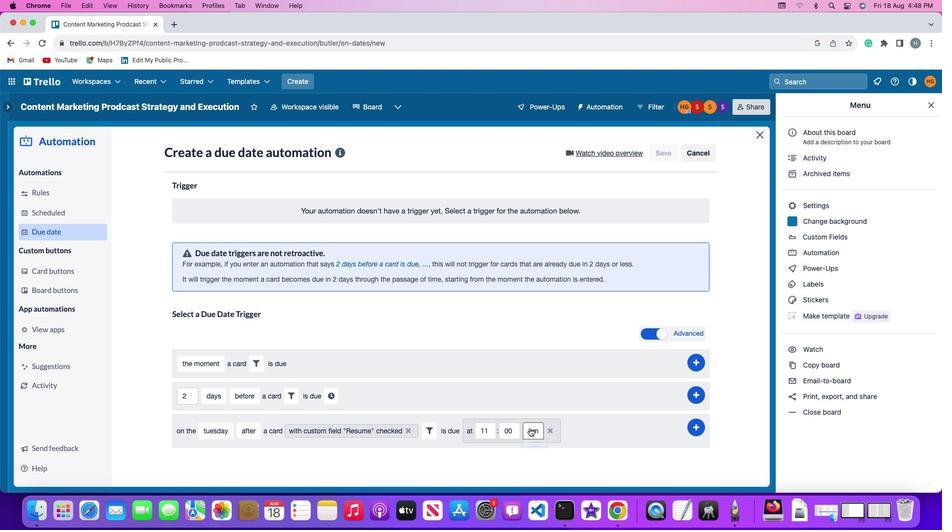 
Action: Mouse moved to (526, 438)
Screenshot: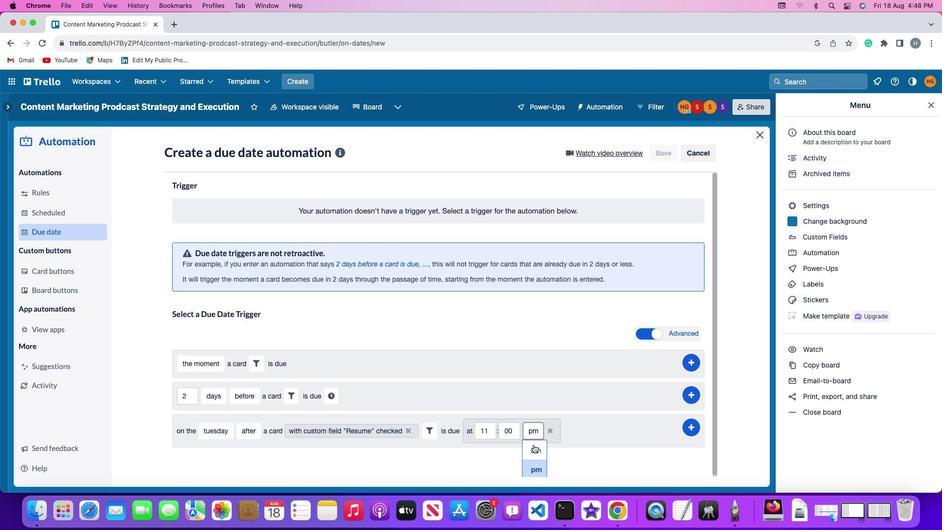 
Action: Mouse pressed left at (526, 438)
Screenshot: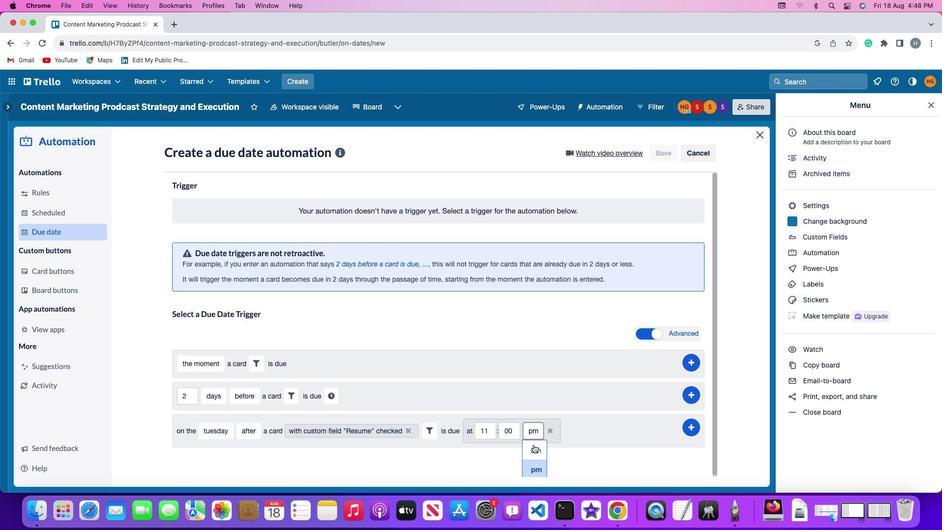 
Action: Mouse moved to (691, 419)
Screenshot: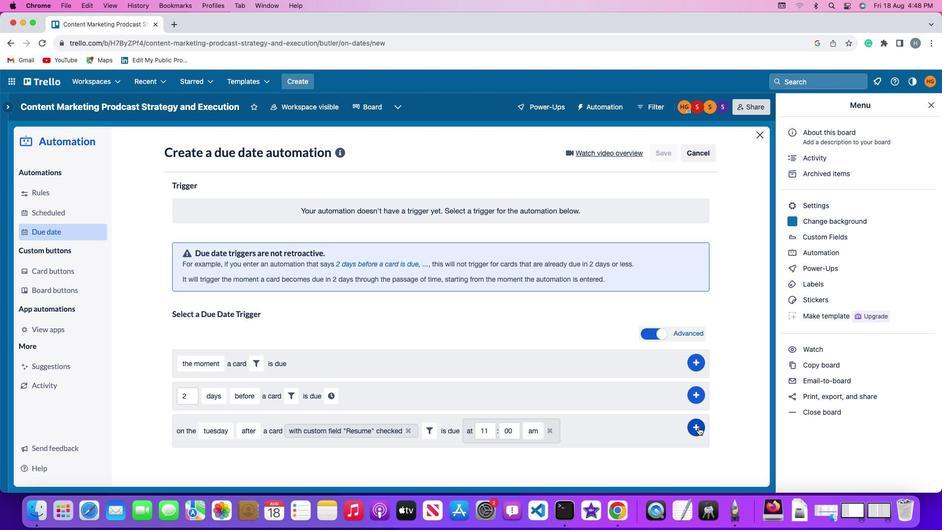 
Action: Mouse pressed left at (691, 419)
Screenshot: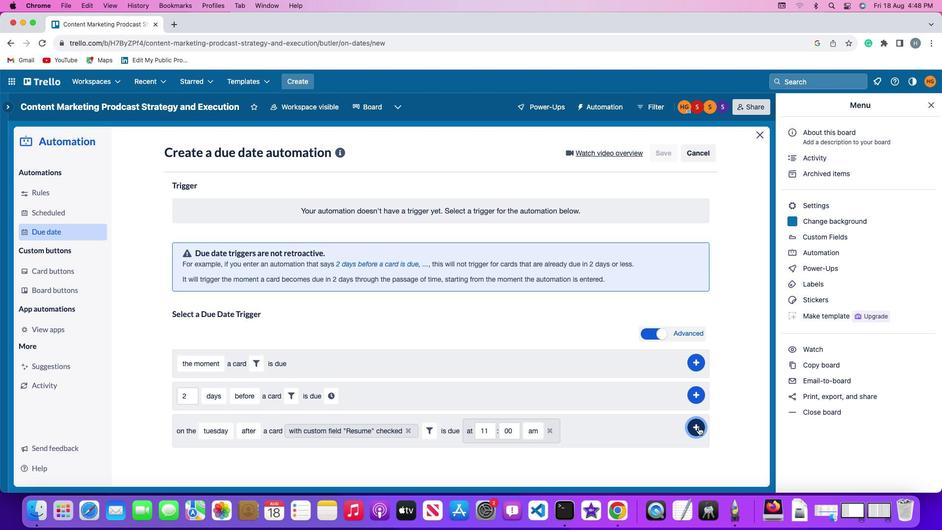 
Action: Mouse moved to (729, 358)
Screenshot: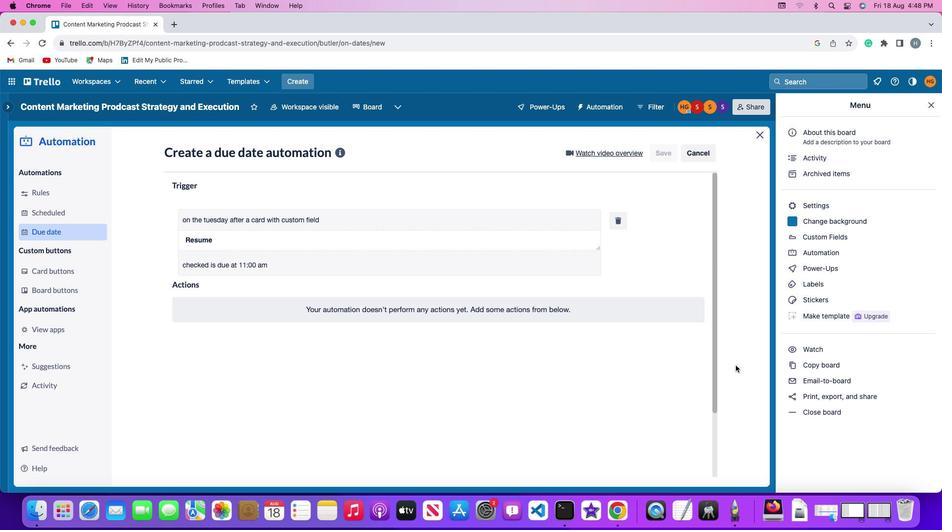 
